 Task: Find connections with filter location Szekszárd with filter topic #mindset with filter profile language German with filter current company Mott MacDonald with filter school Lala Lajpatrai Institute Of Management with filter industry Museums with filter service category WordPress Design with filter keywords title Well Driller
Action: Mouse moved to (512, 85)
Screenshot: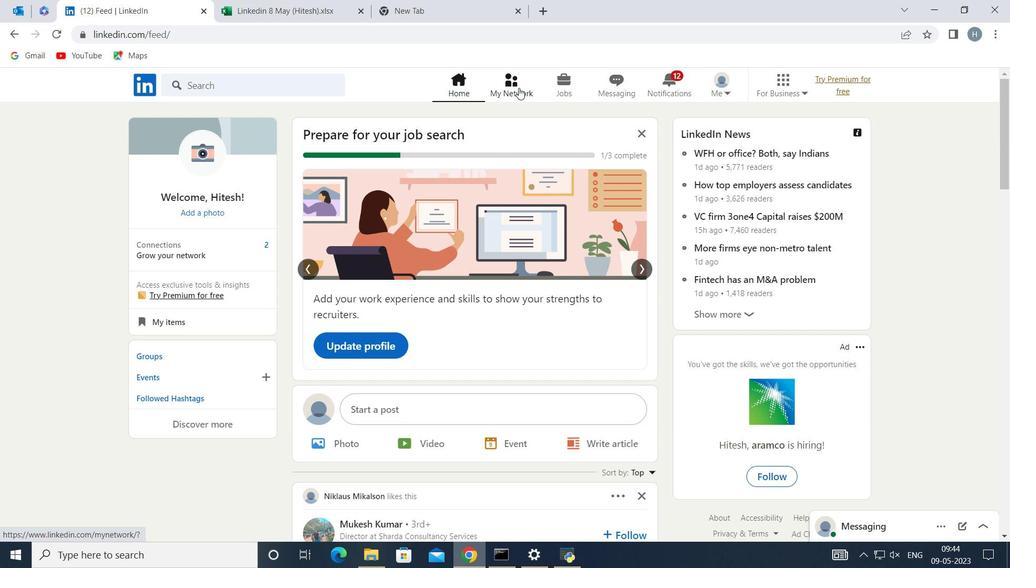
Action: Mouse pressed left at (512, 85)
Screenshot: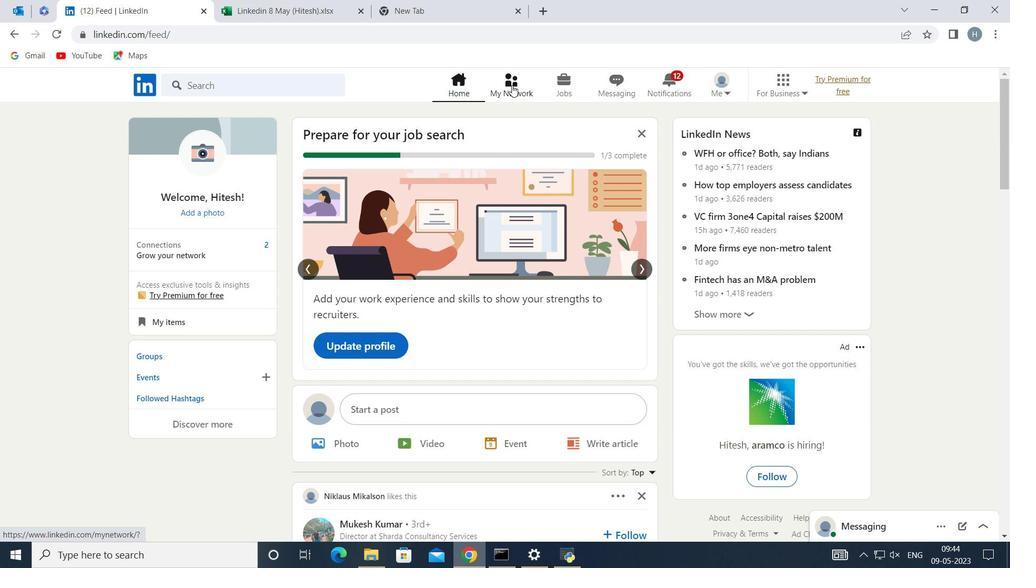 
Action: Mouse moved to (284, 156)
Screenshot: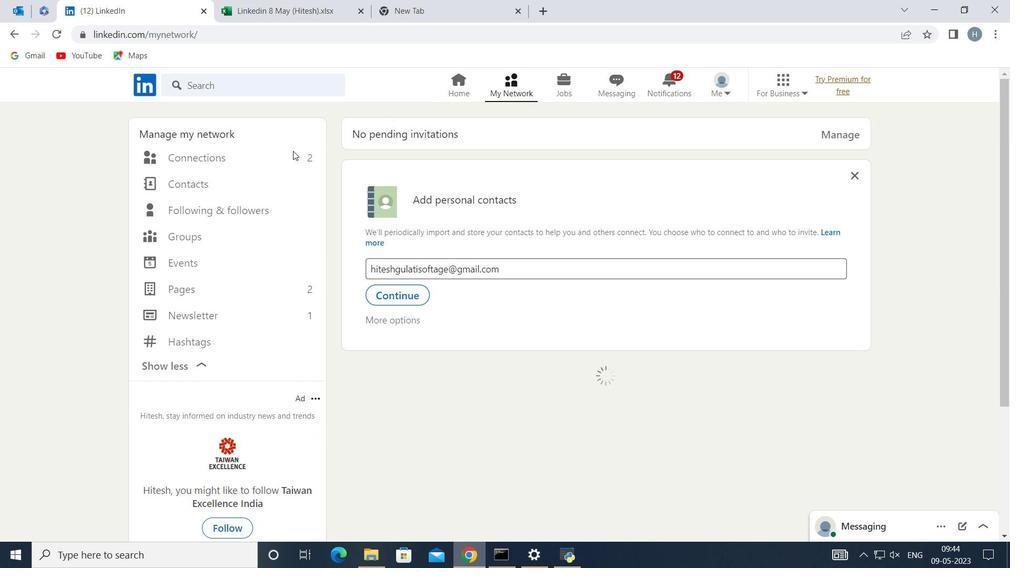 
Action: Mouse pressed left at (284, 156)
Screenshot: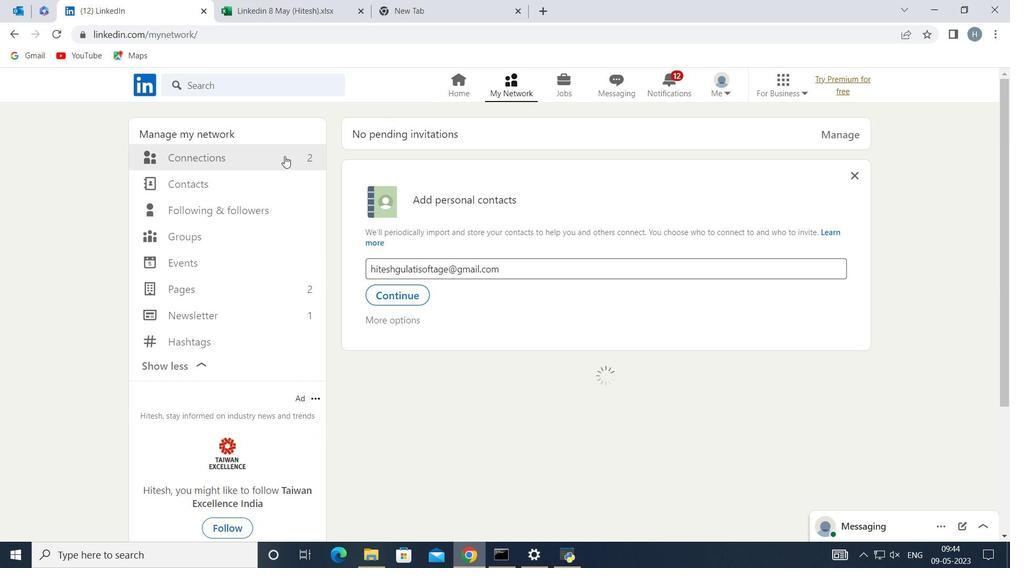 
Action: Mouse moved to (593, 156)
Screenshot: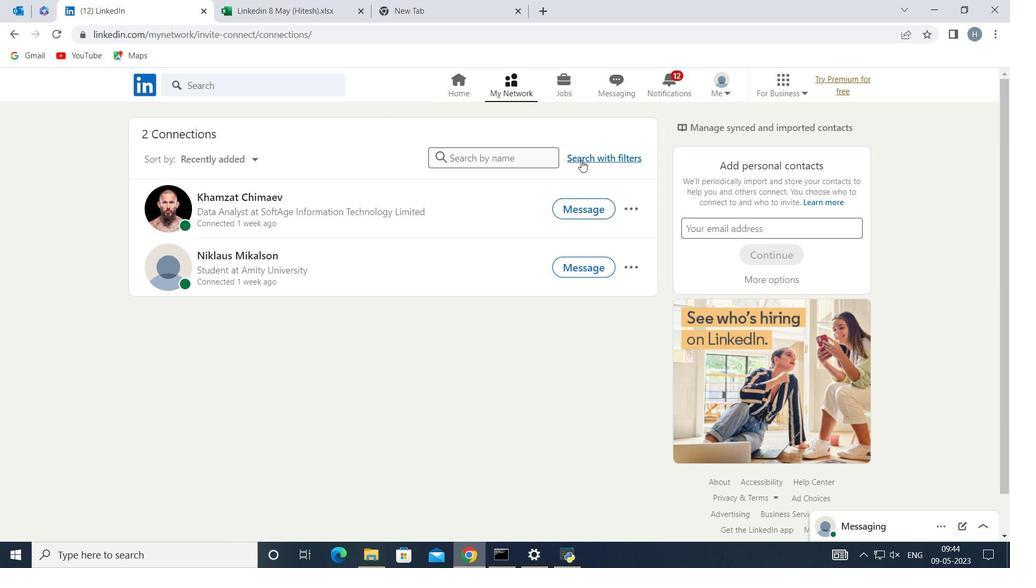 
Action: Mouse pressed left at (593, 156)
Screenshot: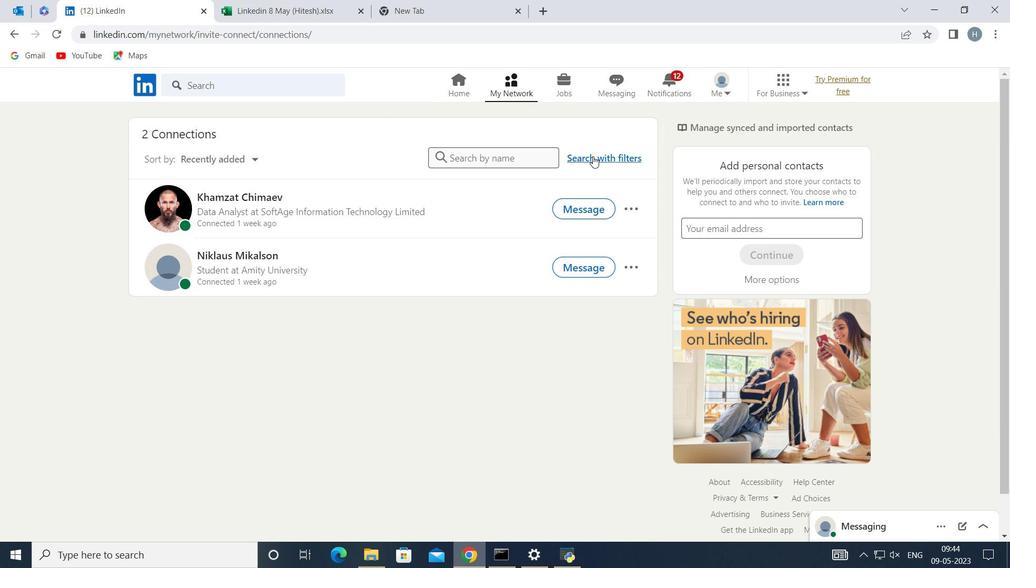 
Action: Mouse moved to (543, 123)
Screenshot: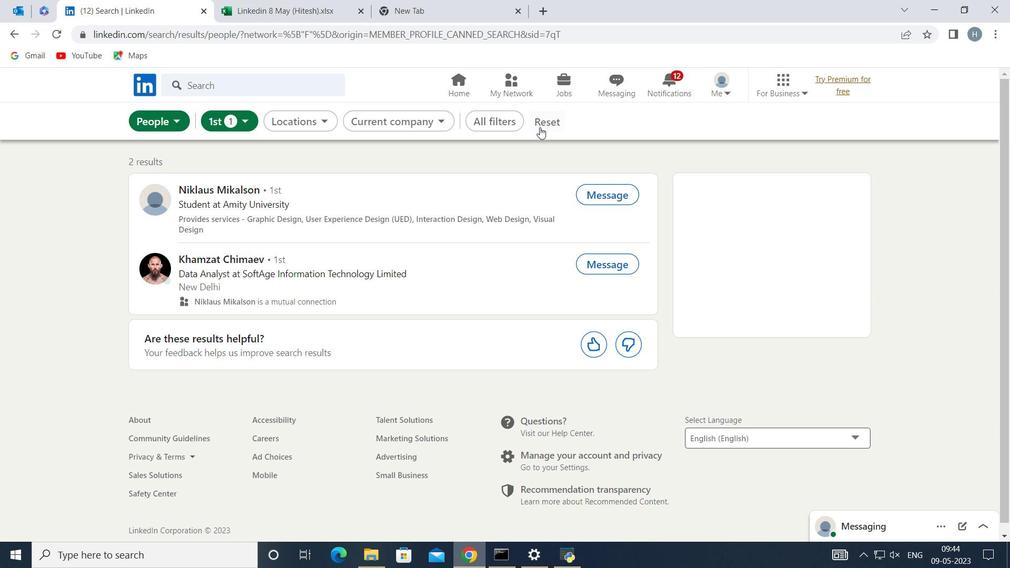 
Action: Mouse pressed left at (543, 123)
Screenshot: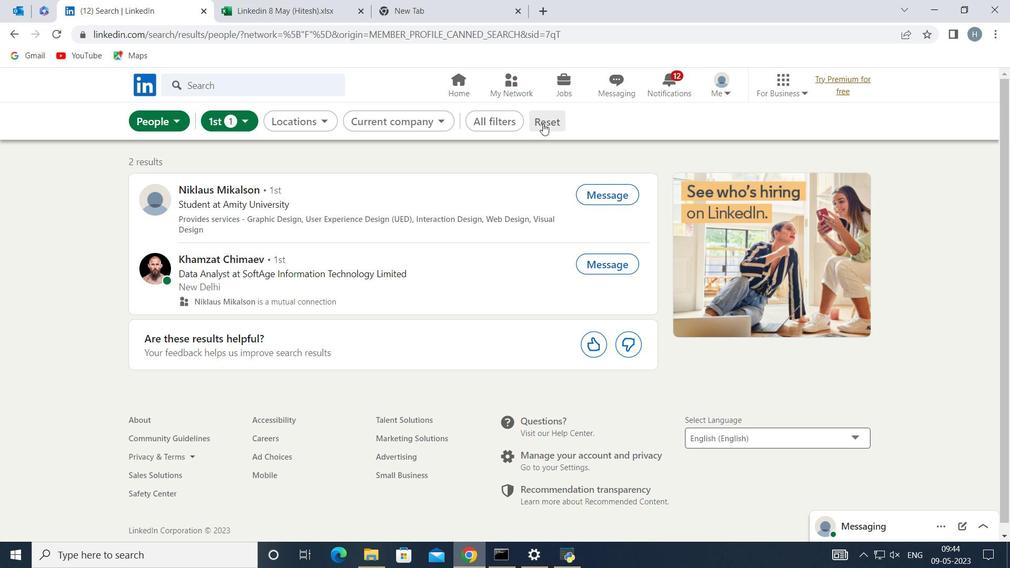 
Action: Mouse moved to (536, 122)
Screenshot: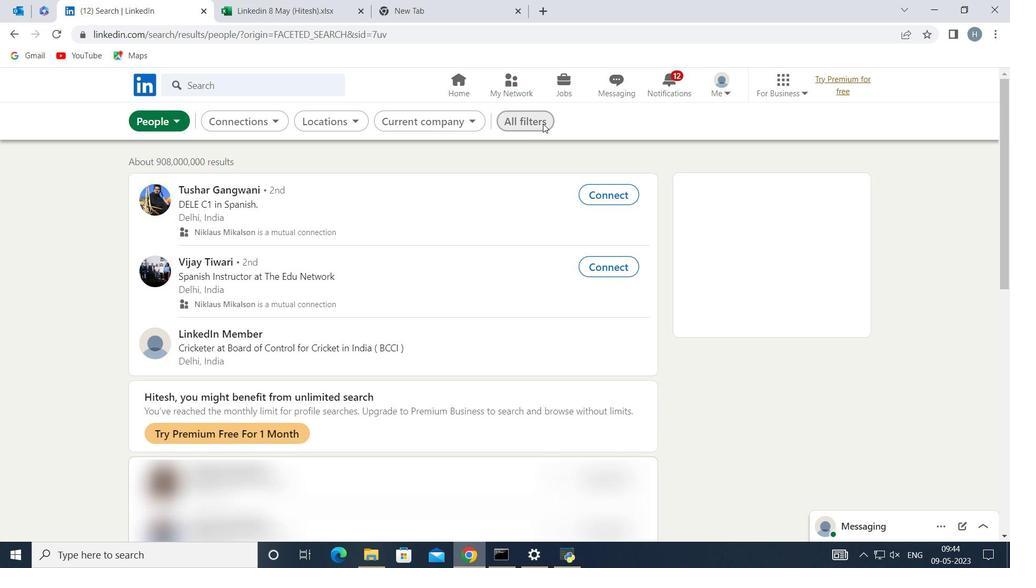 
Action: Mouse pressed left at (536, 122)
Screenshot: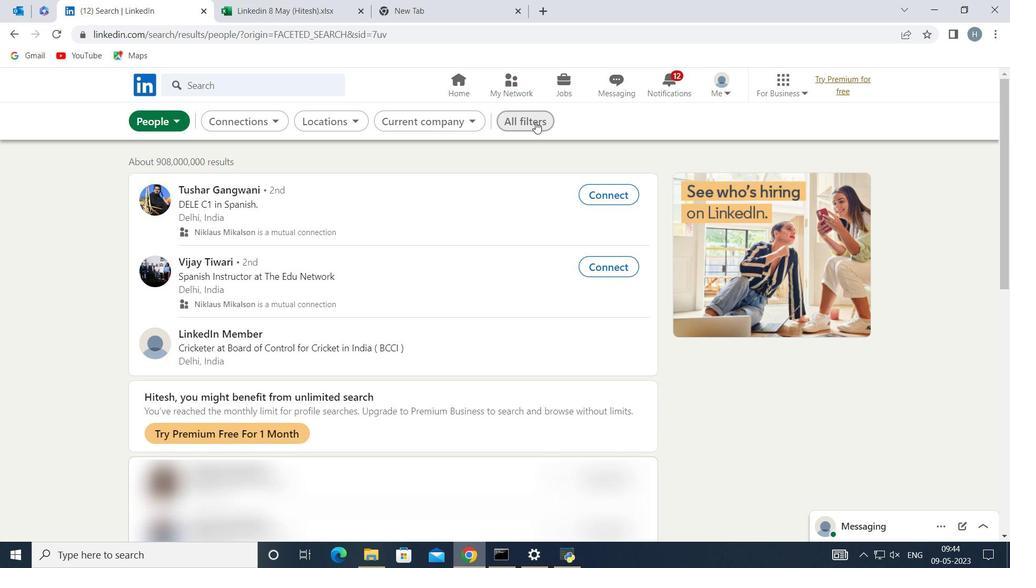 
Action: Mouse moved to (797, 237)
Screenshot: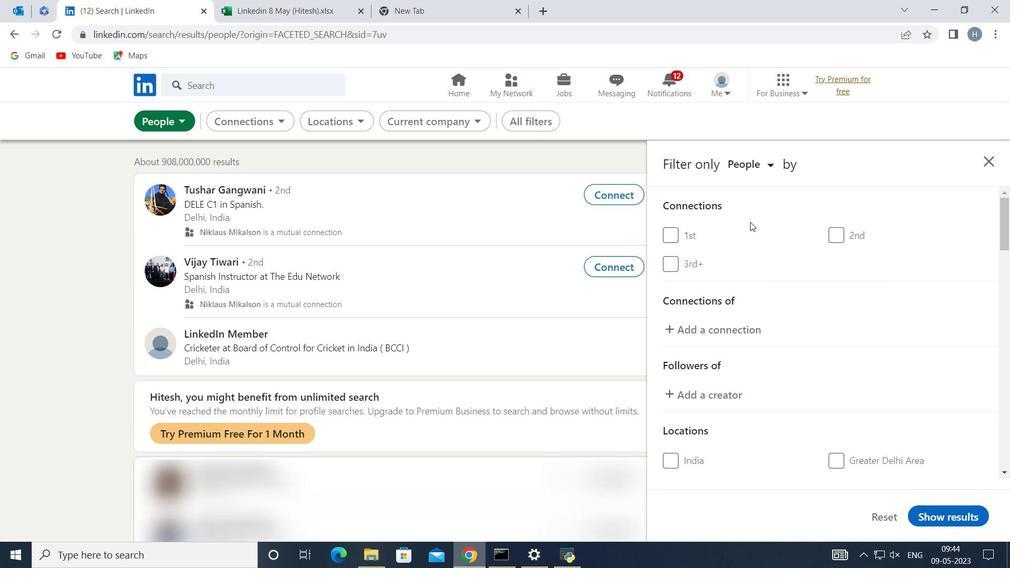 
Action: Mouse scrolled (797, 236) with delta (0, 0)
Screenshot: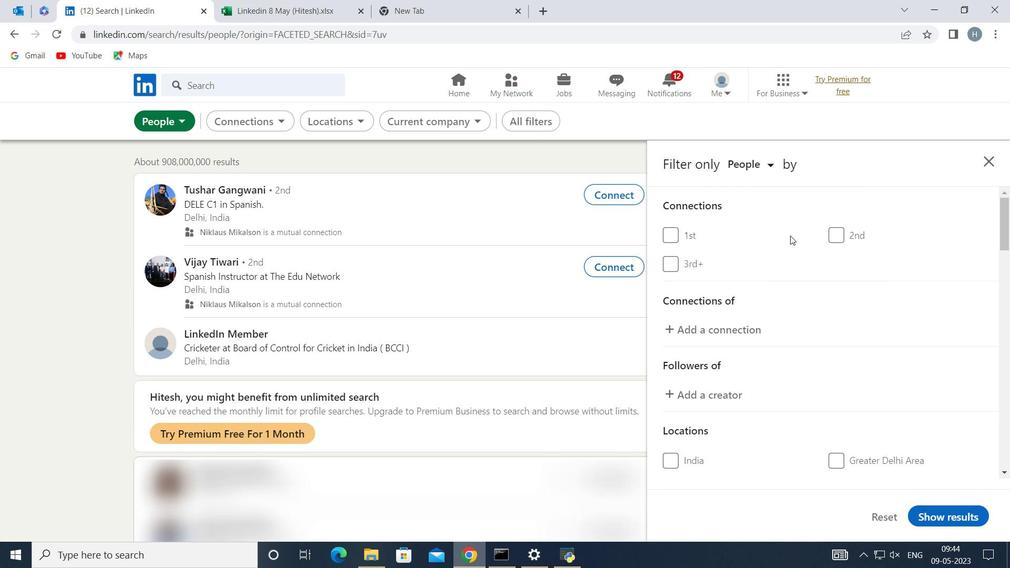 
Action: Mouse scrolled (797, 236) with delta (0, 0)
Screenshot: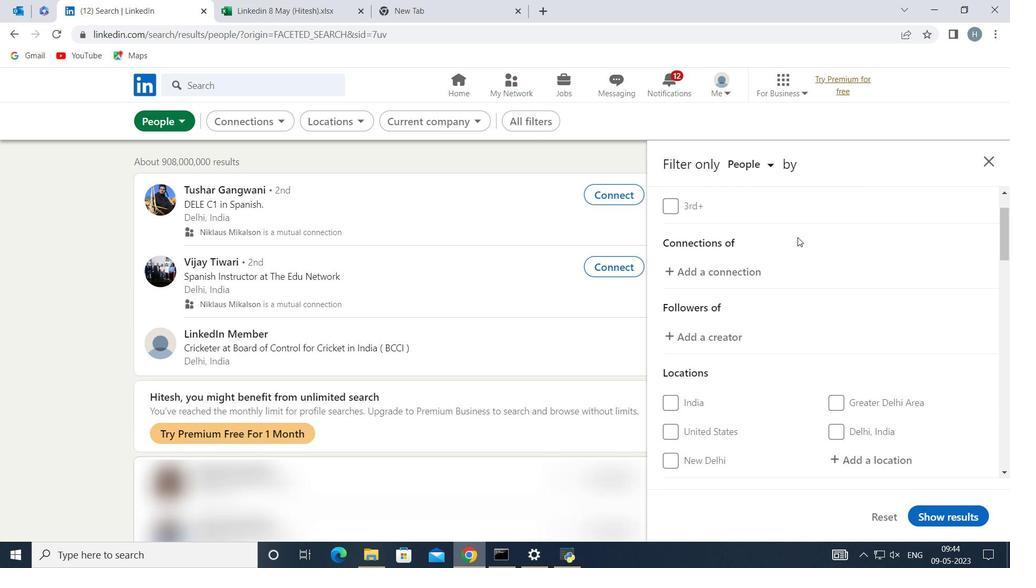 
Action: Mouse scrolled (797, 236) with delta (0, 0)
Screenshot: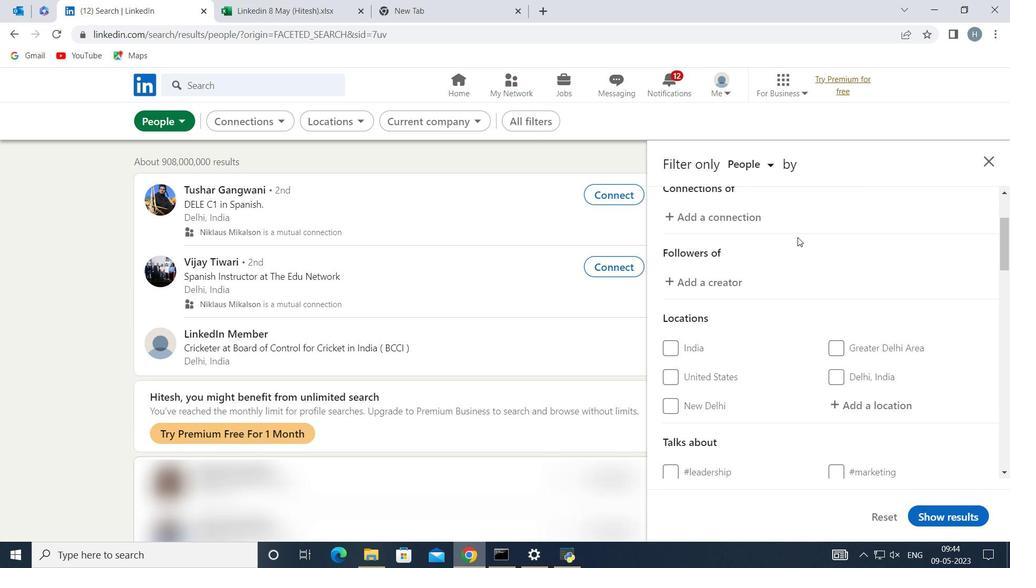
Action: Mouse moved to (855, 311)
Screenshot: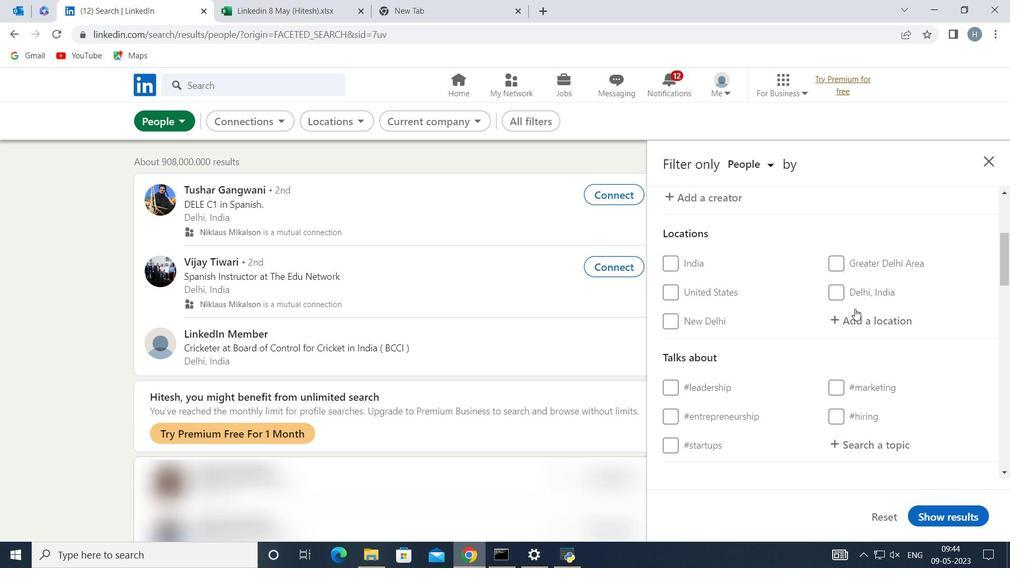 
Action: Mouse pressed left at (855, 311)
Screenshot: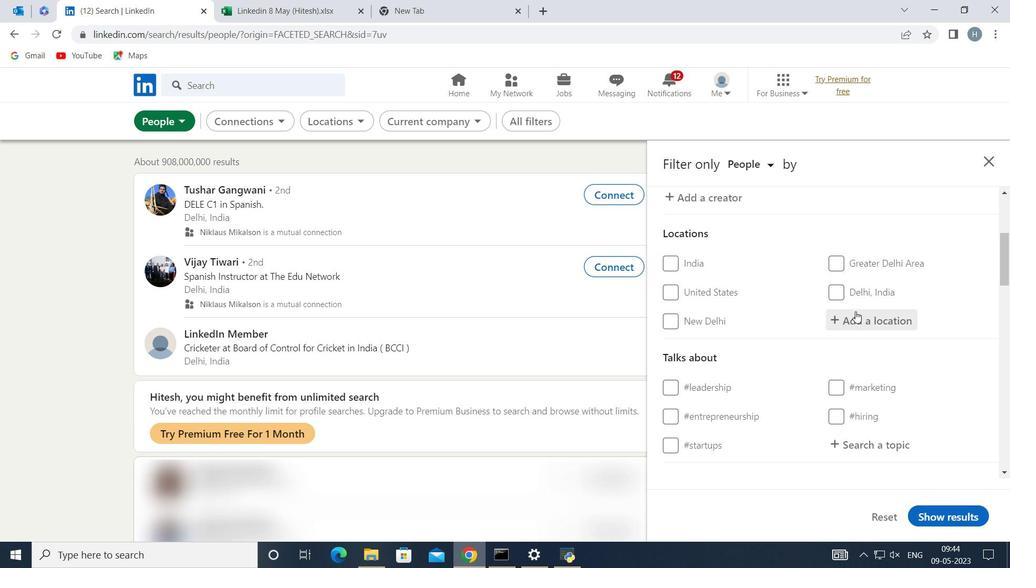 
Action: Key pressed <Key.shift>Szeksza
Screenshot: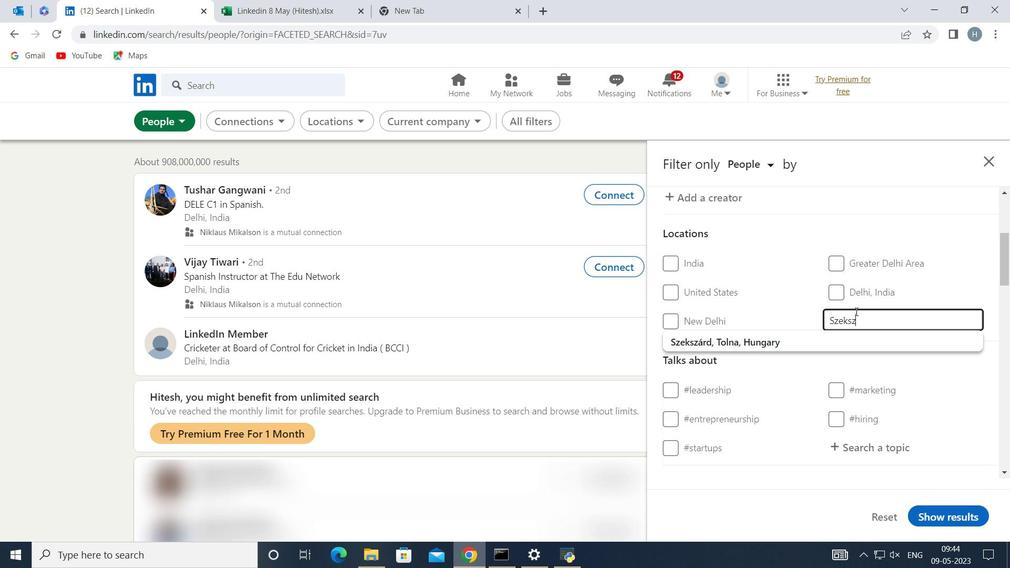 
Action: Mouse moved to (856, 312)
Screenshot: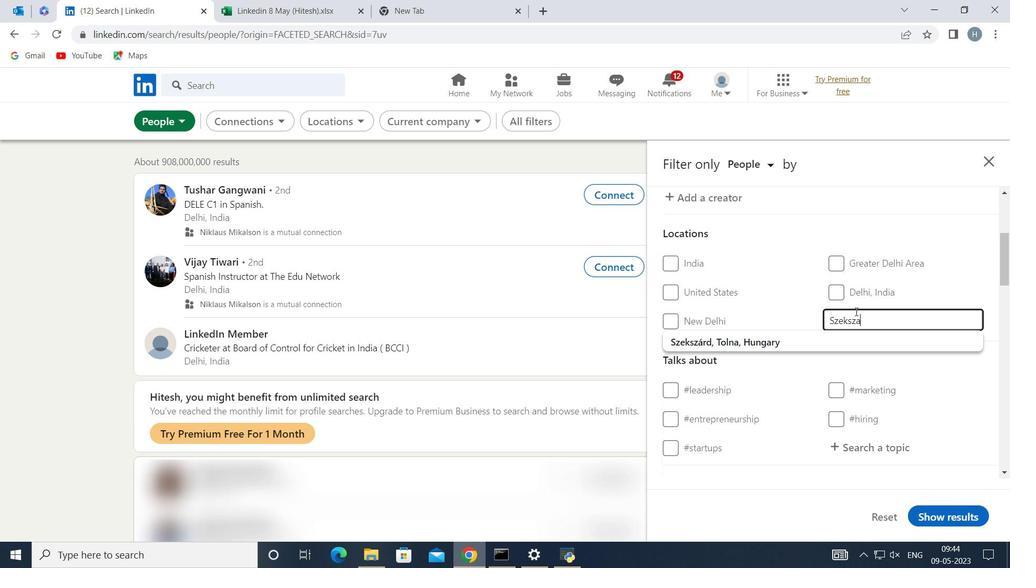 
Action: Key pressed rd
Screenshot: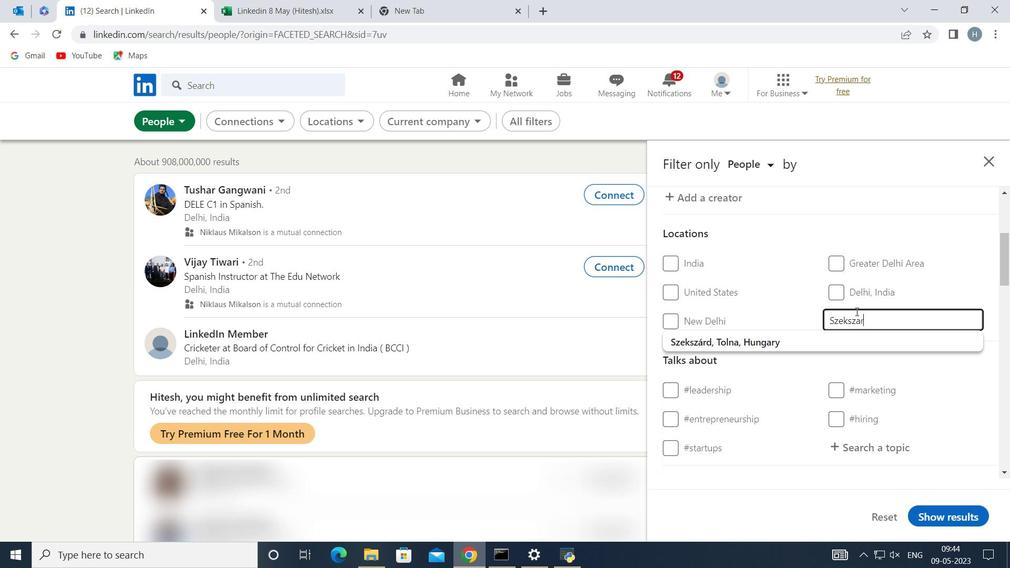 
Action: Mouse moved to (834, 338)
Screenshot: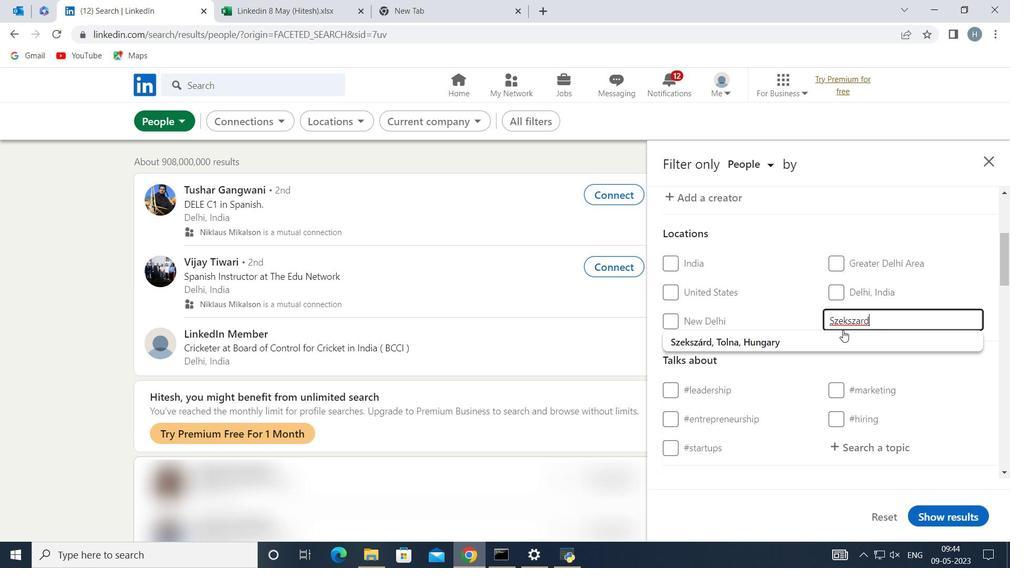 
Action: Mouse pressed left at (834, 338)
Screenshot: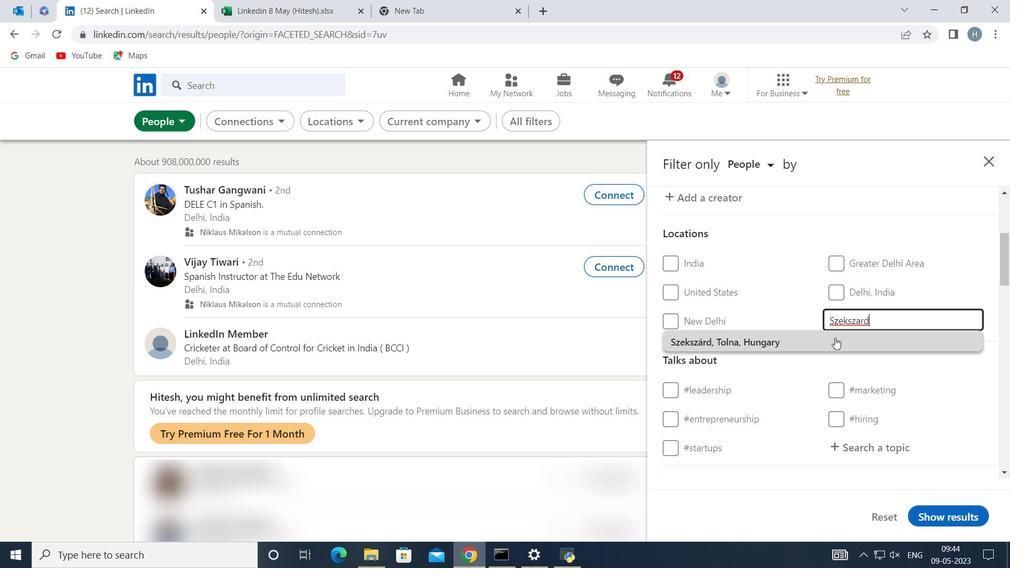 
Action: Mouse moved to (825, 329)
Screenshot: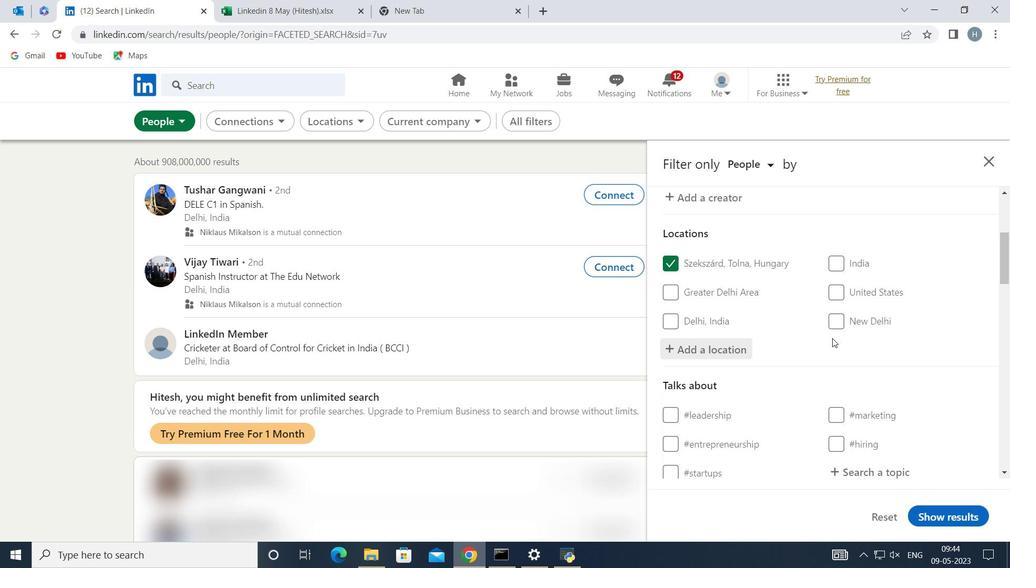 
Action: Mouse scrolled (825, 328) with delta (0, 0)
Screenshot: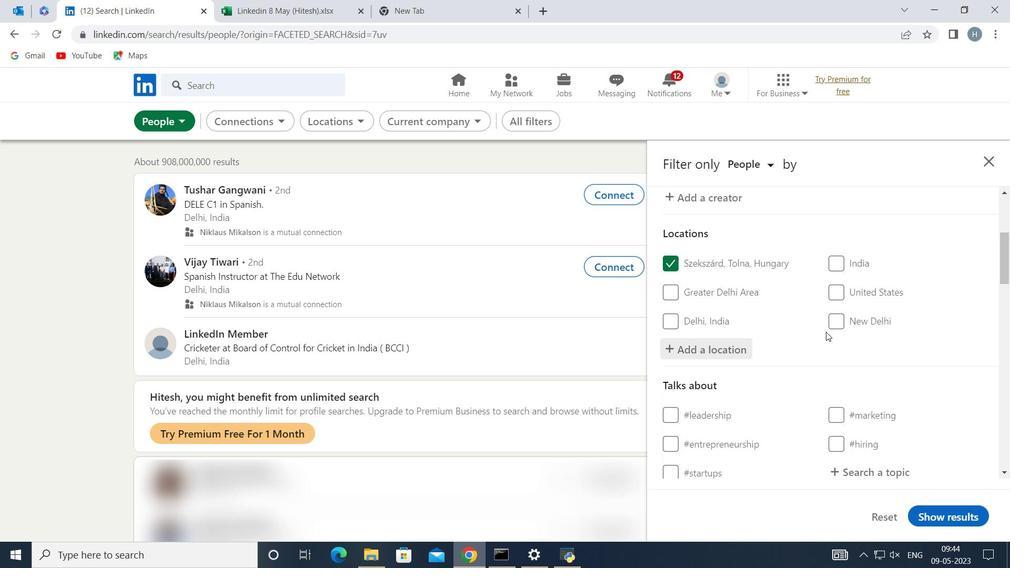 
Action: Mouse moved to (826, 326)
Screenshot: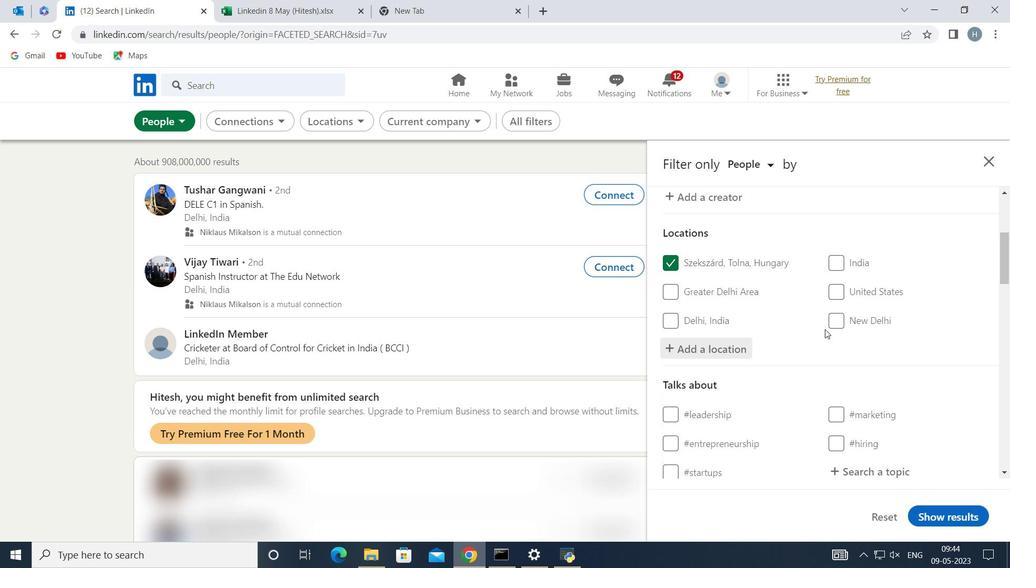 
Action: Mouse scrolled (826, 325) with delta (0, 0)
Screenshot: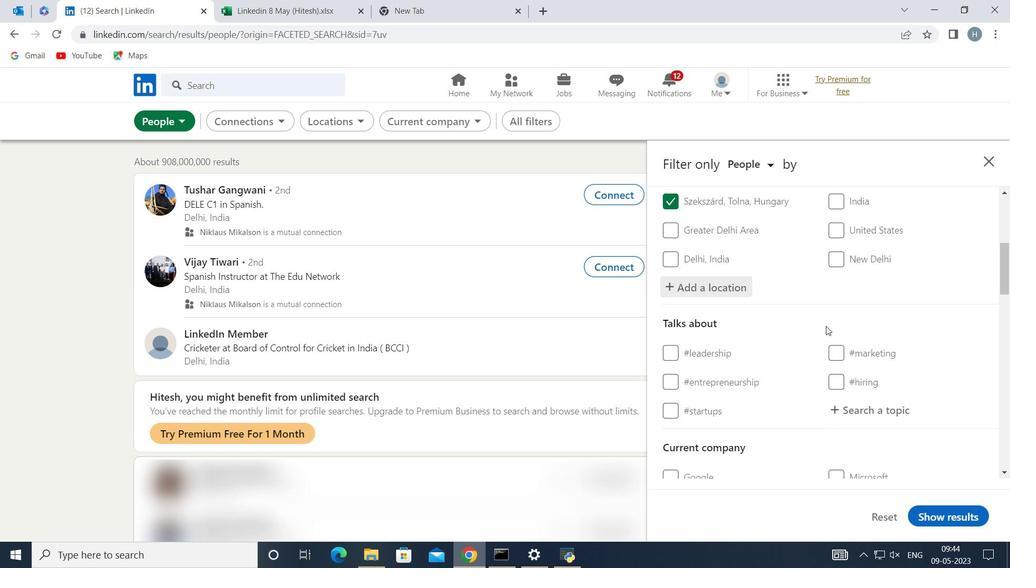 
Action: Mouse moved to (867, 338)
Screenshot: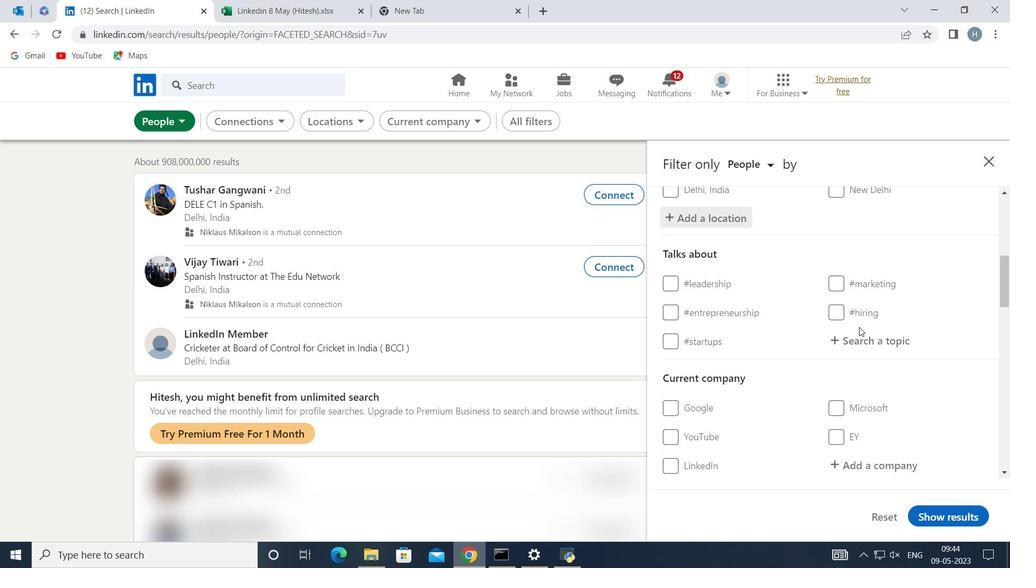 
Action: Mouse pressed left at (867, 338)
Screenshot: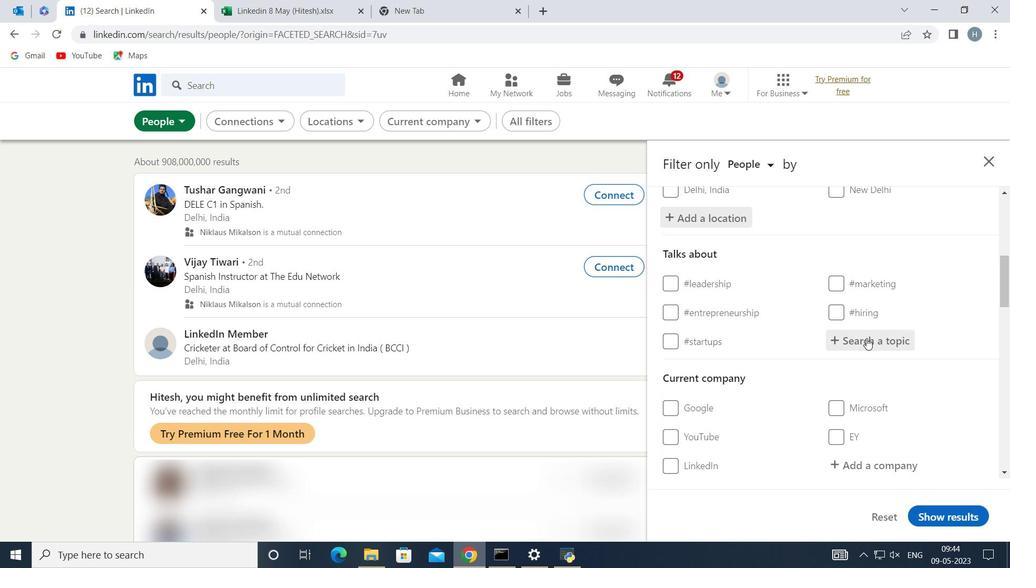
Action: Key pressed <Key.shift>minde<Key.backspace>set
Screenshot: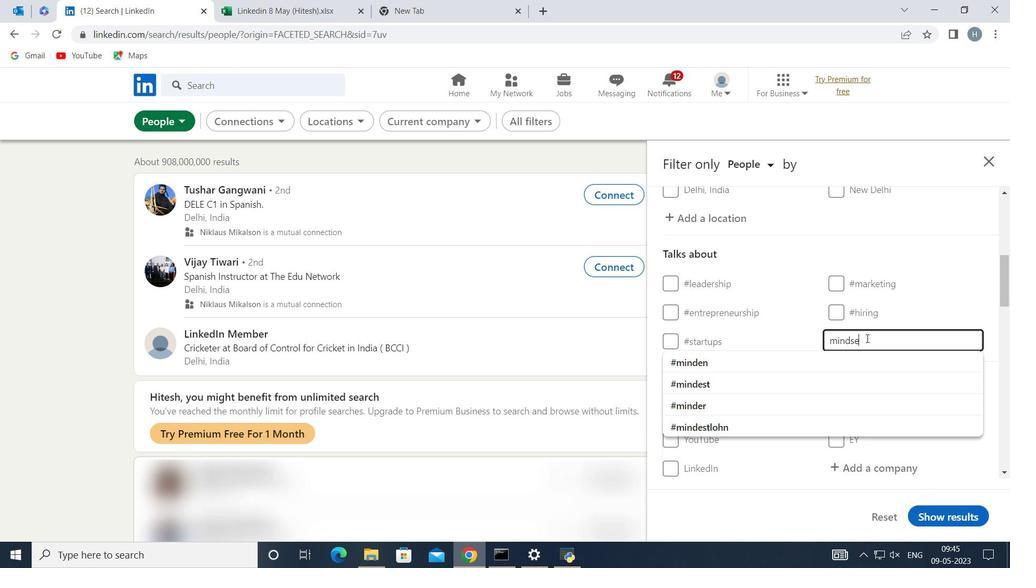 
Action: Mouse moved to (782, 360)
Screenshot: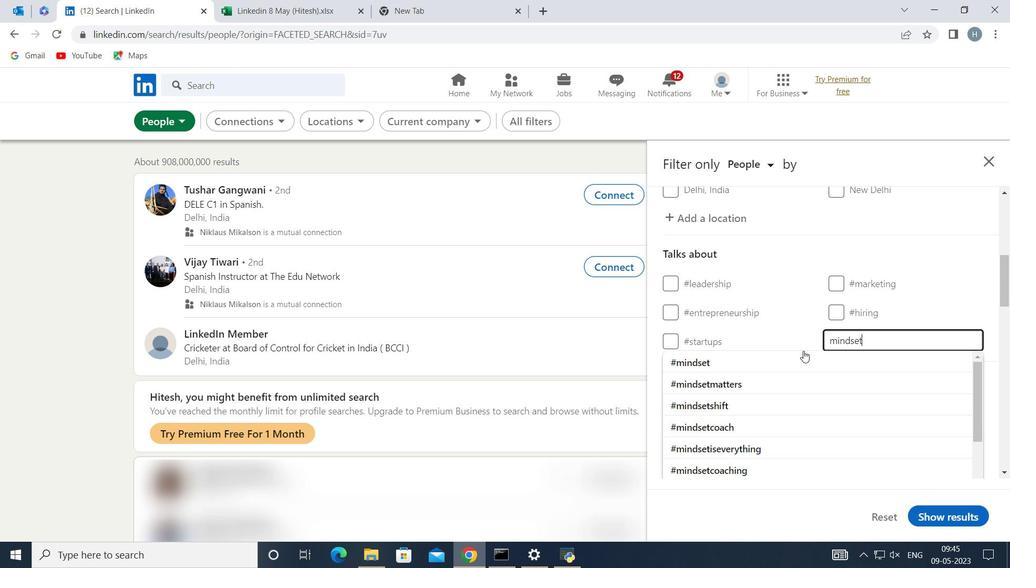 
Action: Mouse pressed left at (782, 360)
Screenshot: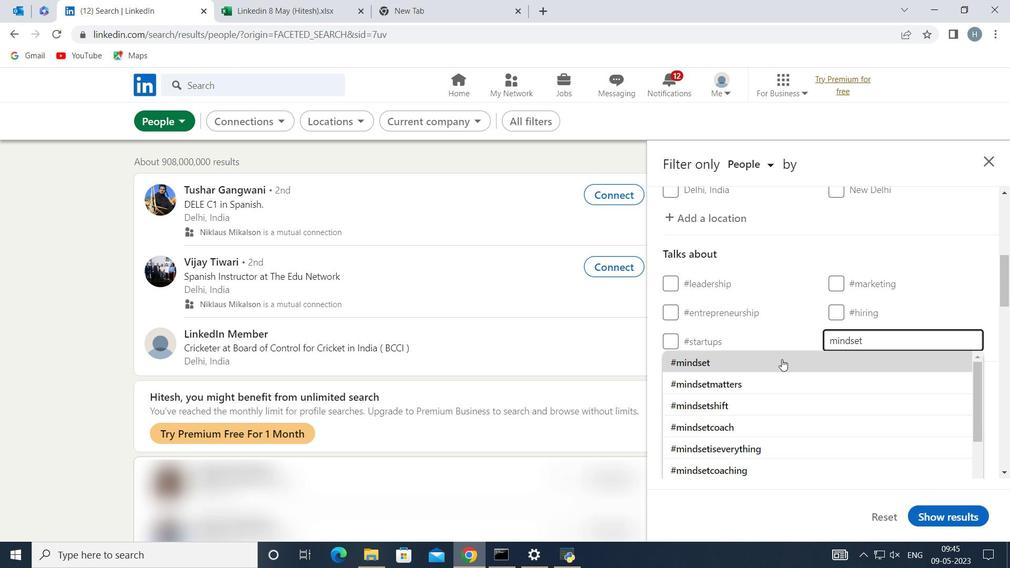 
Action: Mouse moved to (782, 346)
Screenshot: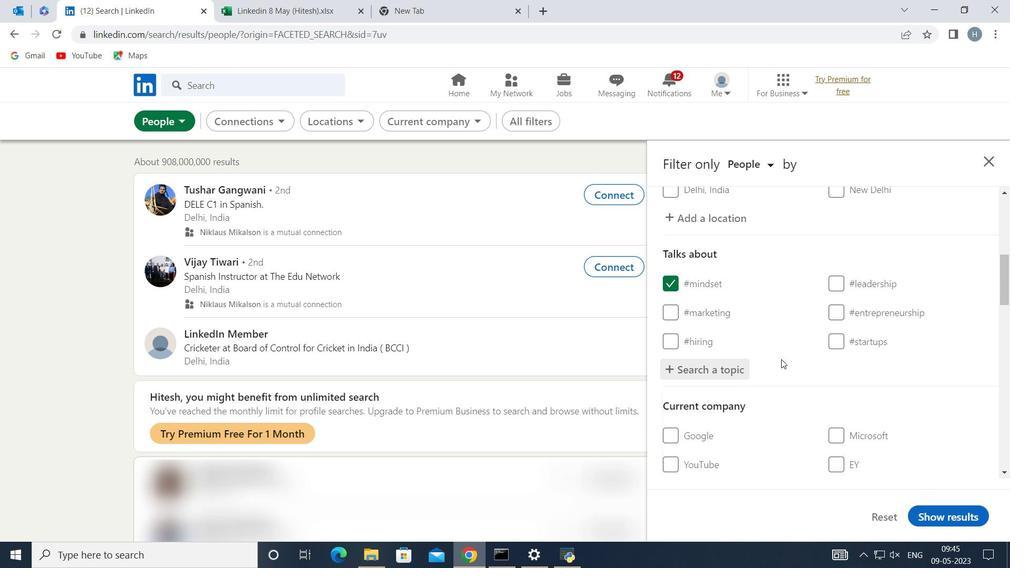 
Action: Mouse scrolled (782, 346) with delta (0, 0)
Screenshot: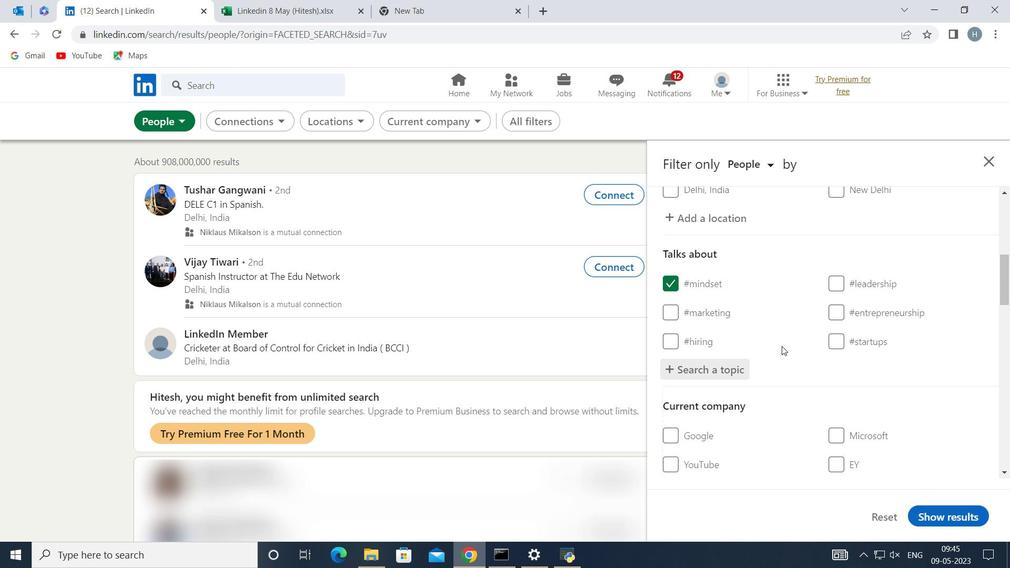
Action: Mouse scrolled (782, 346) with delta (0, 0)
Screenshot: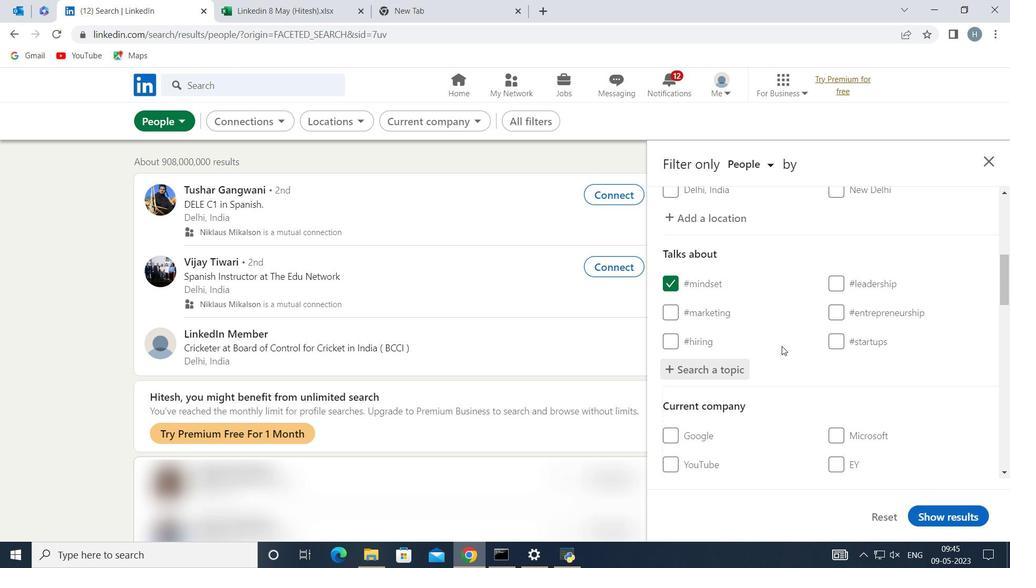 
Action: Mouse moved to (785, 342)
Screenshot: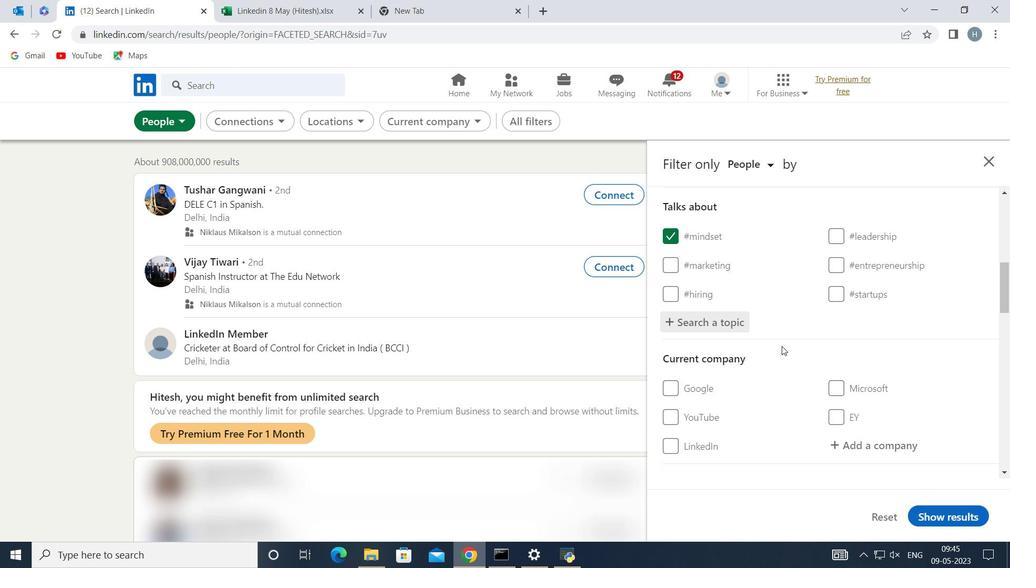 
Action: Mouse scrolled (785, 341) with delta (0, 0)
Screenshot: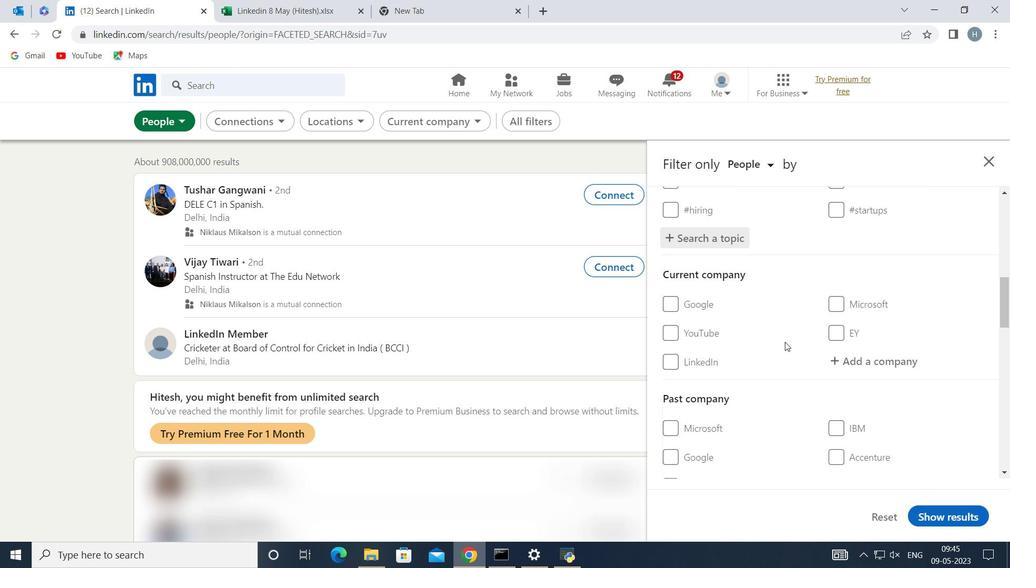 
Action: Mouse moved to (791, 338)
Screenshot: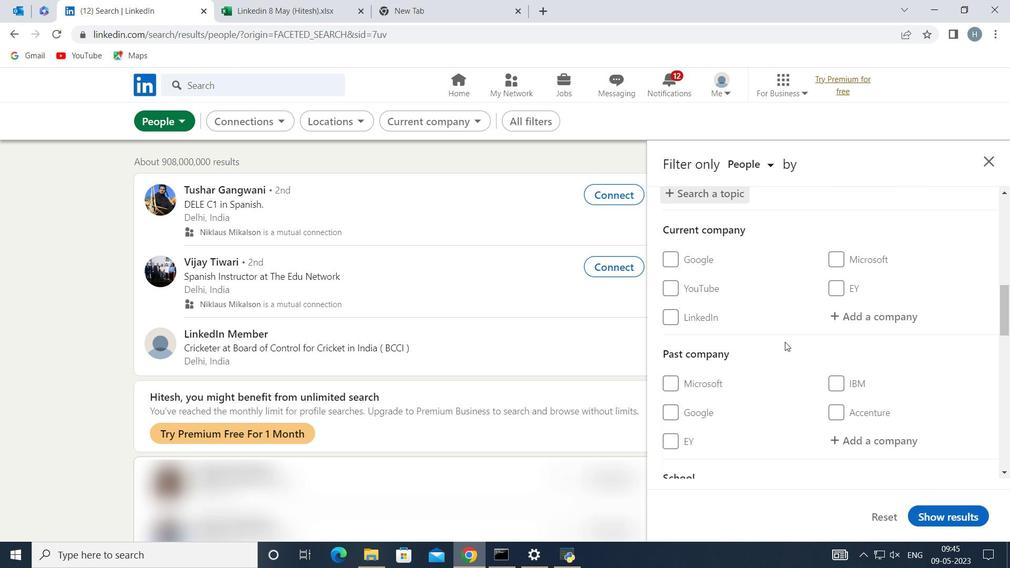 
Action: Mouse scrolled (791, 337) with delta (0, 0)
Screenshot: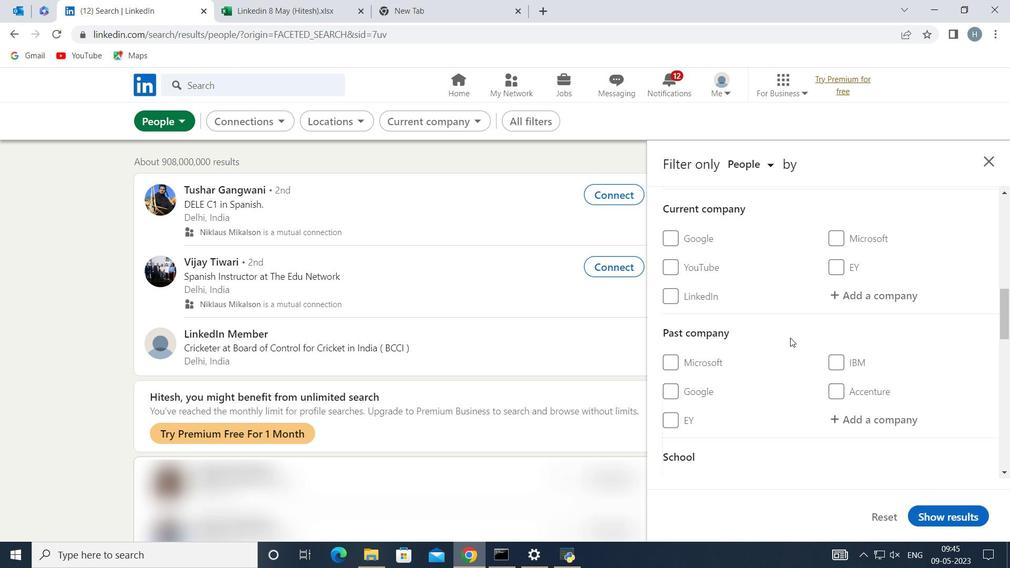 
Action: Mouse scrolled (791, 337) with delta (0, 0)
Screenshot: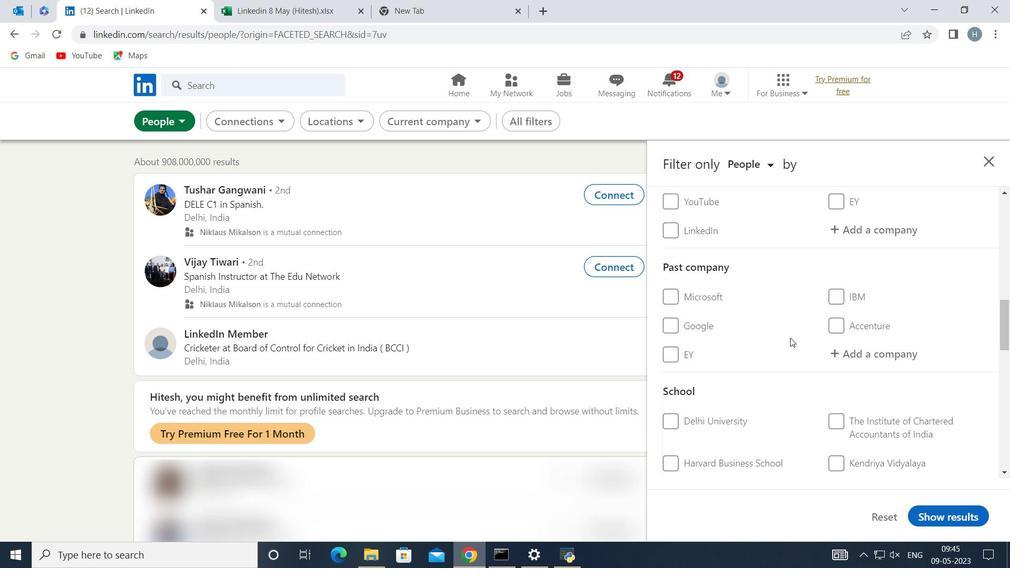 
Action: Mouse scrolled (791, 337) with delta (0, 0)
Screenshot: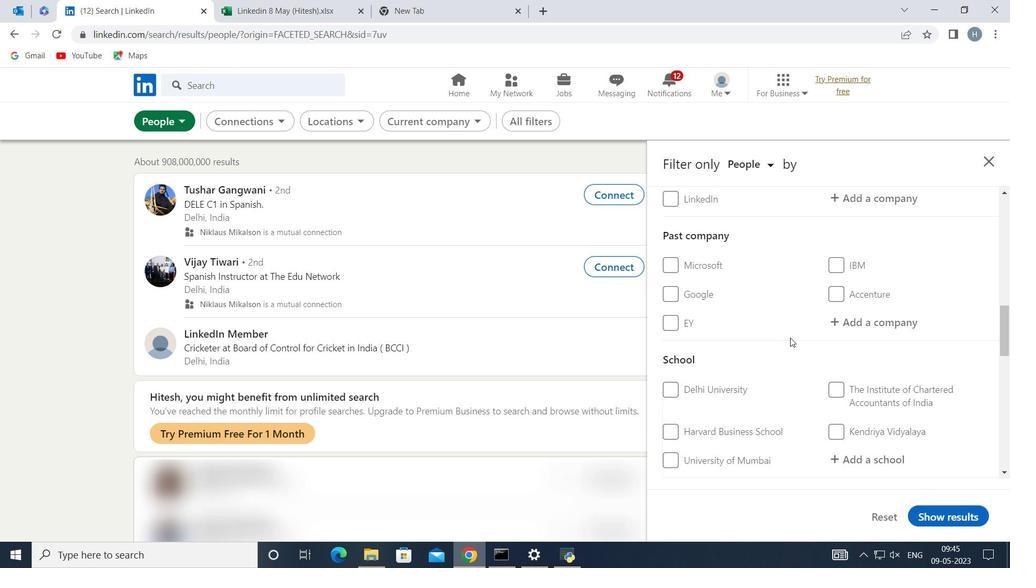 
Action: Mouse scrolled (791, 337) with delta (0, 0)
Screenshot: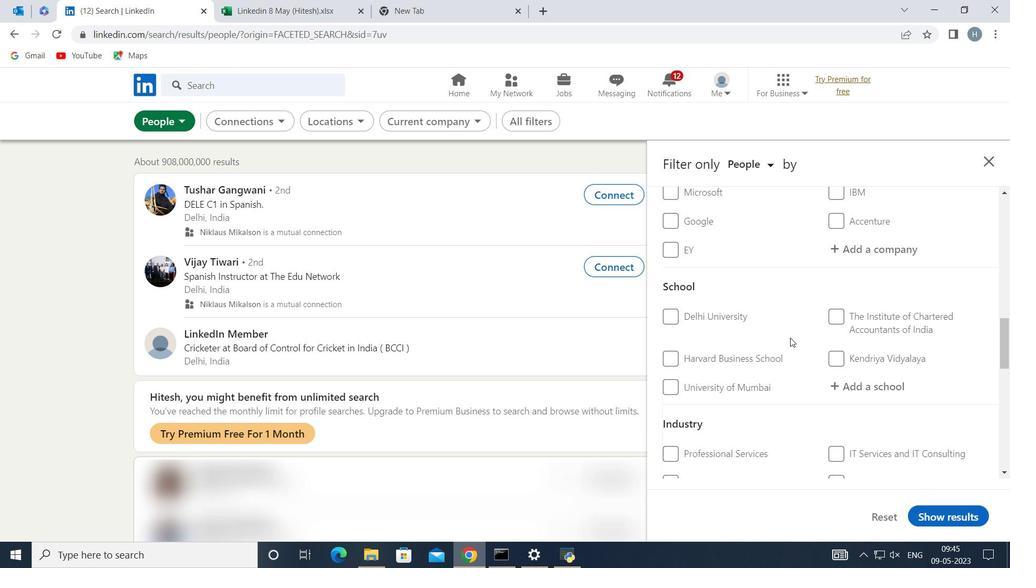 
Action: Mouse scrolled (791, 337) with delta (0, 0)
Screenshot: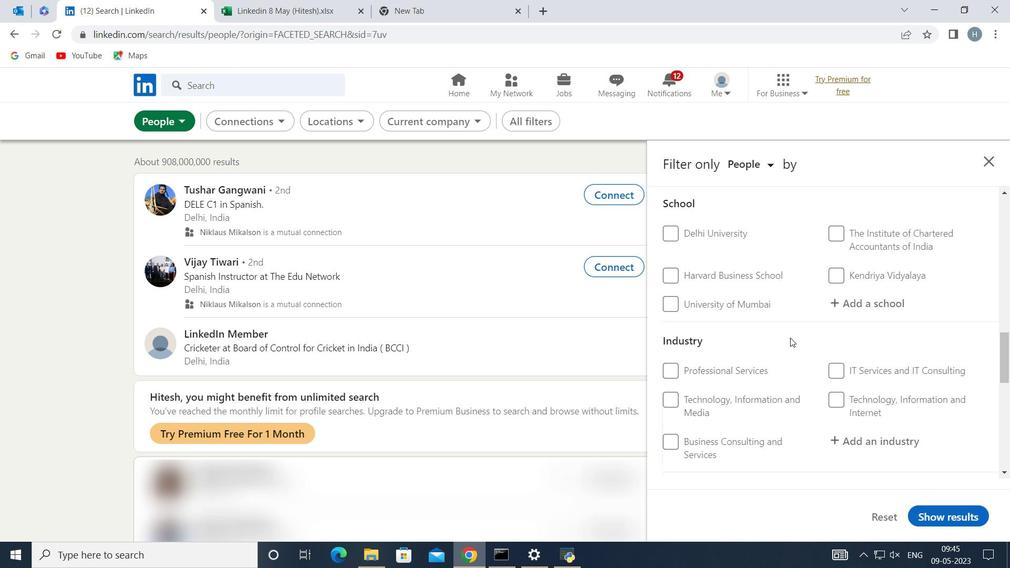 
Action: Mouse scrolled (791, 337) with delta (0, 0)
Screenshot: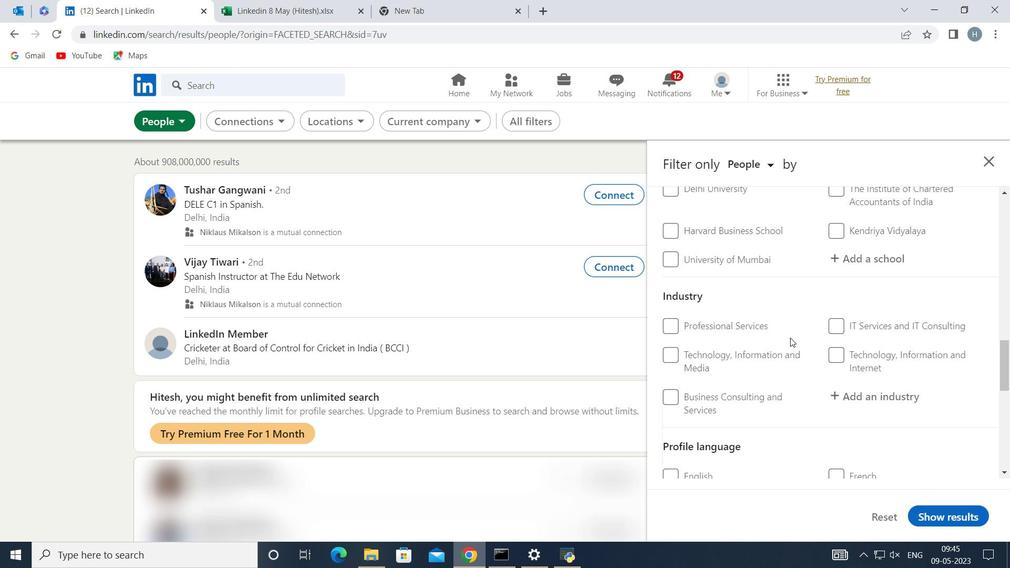
Action: Mouse scrolled (791, 337) with delta (0, 0)
Screenshot: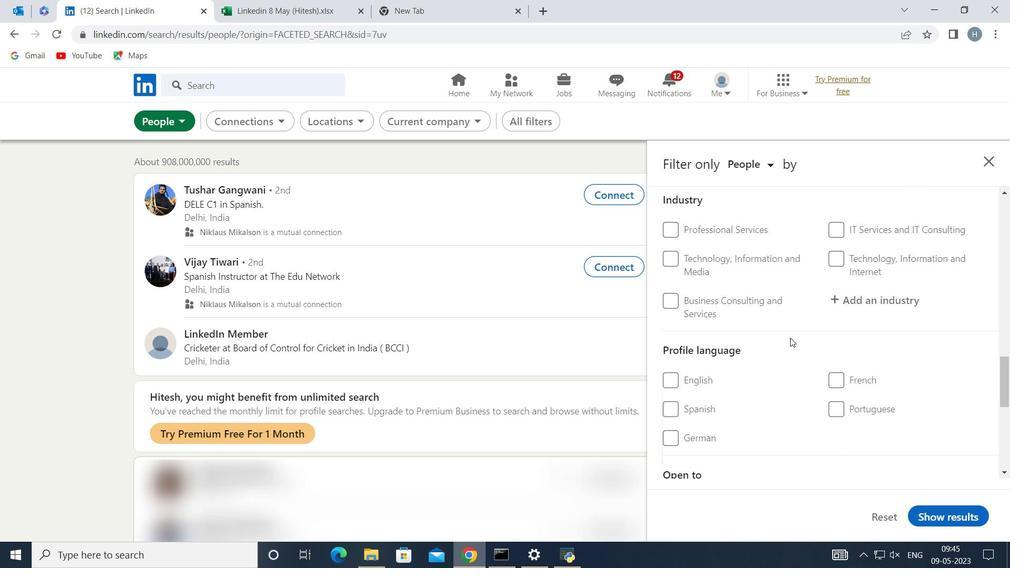 
Action: Mouse moved to (674, 368)
Screenshot: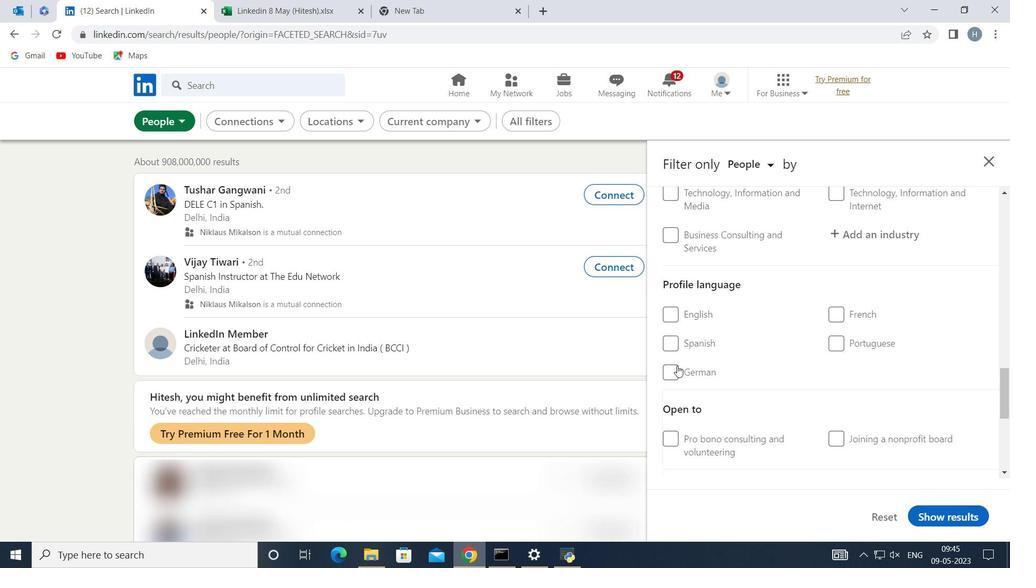 
Action: Mouse pressed left at (674, 368)
Screenshot: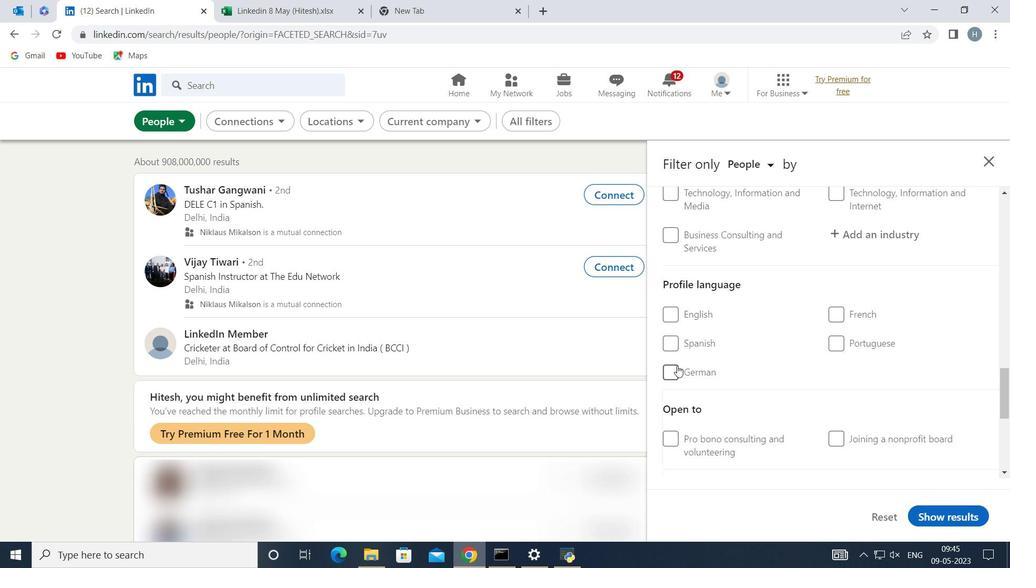 
Action: Mouse moved to (752, 350)
Screenshot: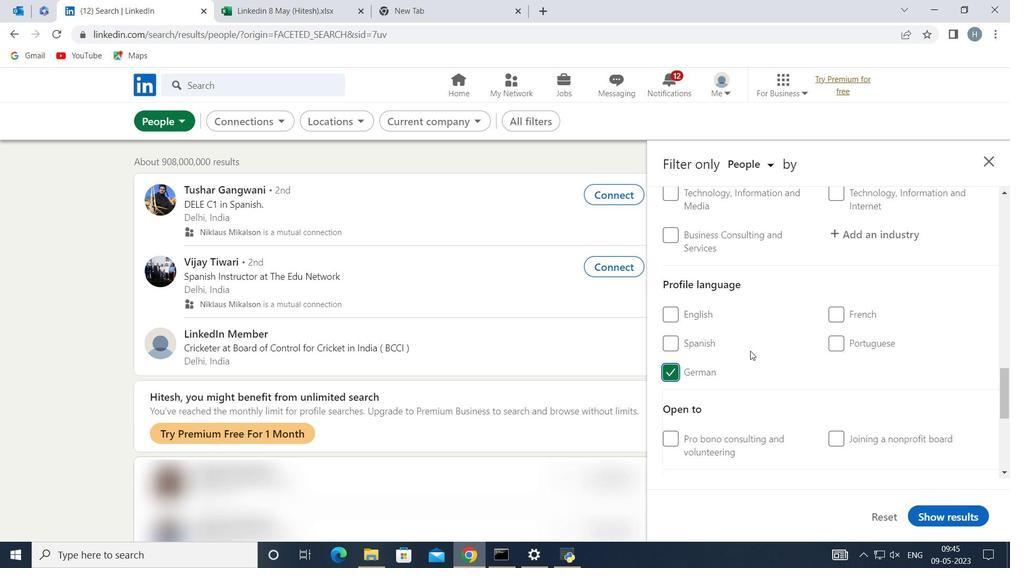 
Action: Mouse scrolled (752, 350) with delta (0, 0)
Screenshot: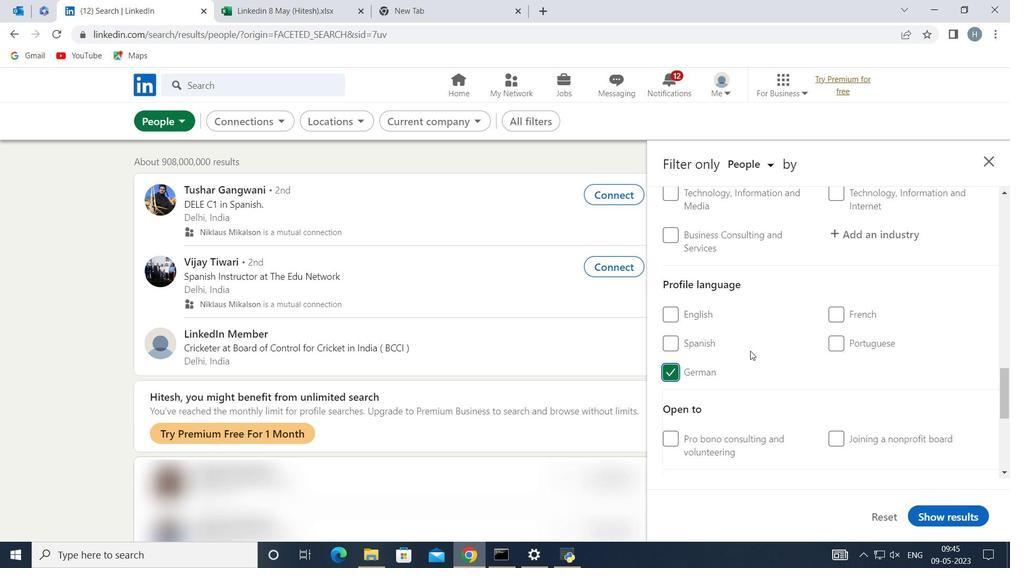 
Action: Mouse moved to (752, 345)
Screenshot: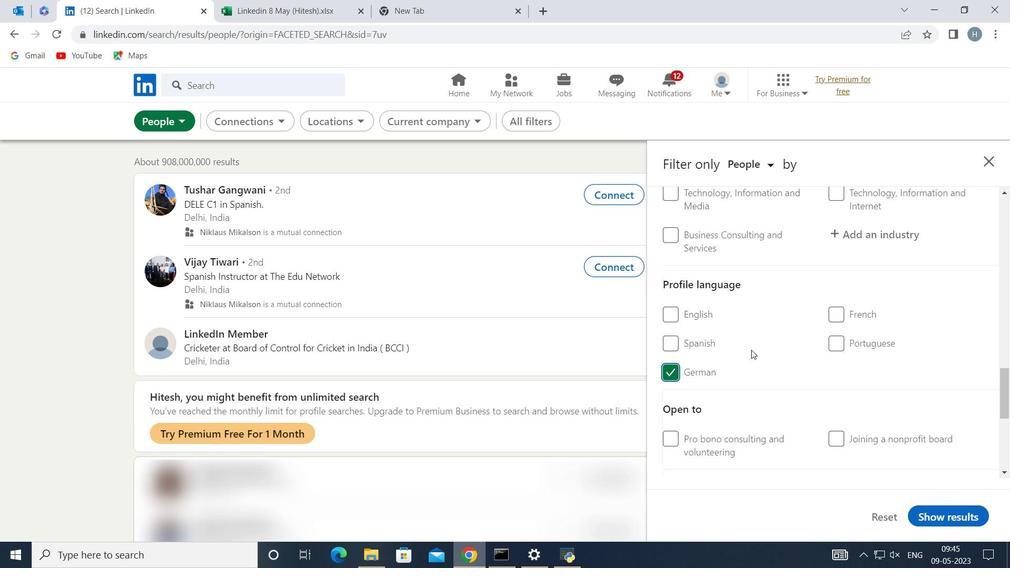 
Action: Mouse scrolled (752, 346) with delta (0, 0)
Screenshot: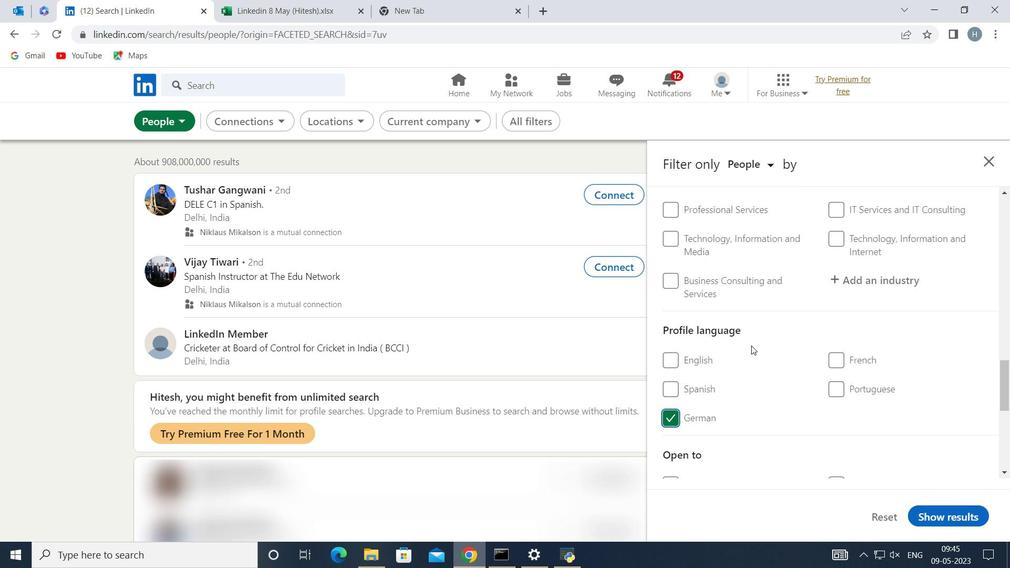 
Action: Mouse scrolled (752, 346) with delta (0, 0)
Screenshot: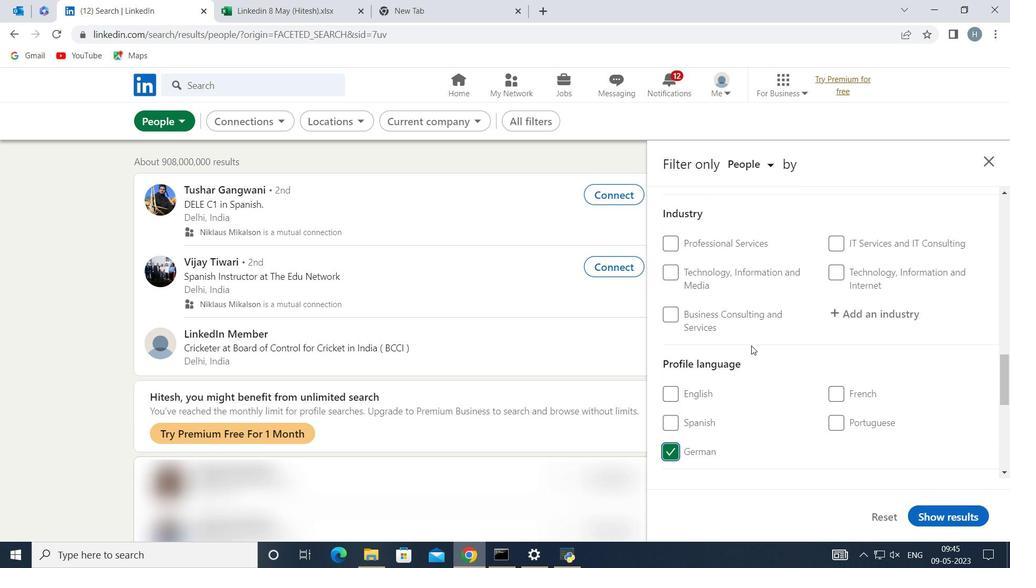 
Action: Mouse scrolled (752, 346) with delta (0, 0)
Screenshot: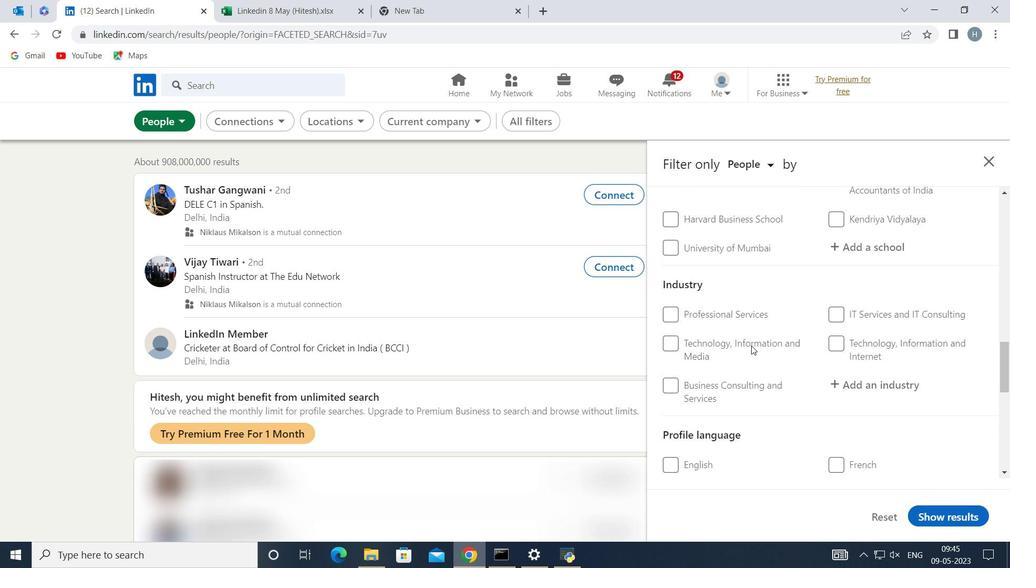 
Action: Mouse scrolled (752, 346) with delta (0, 0)
Screenshot: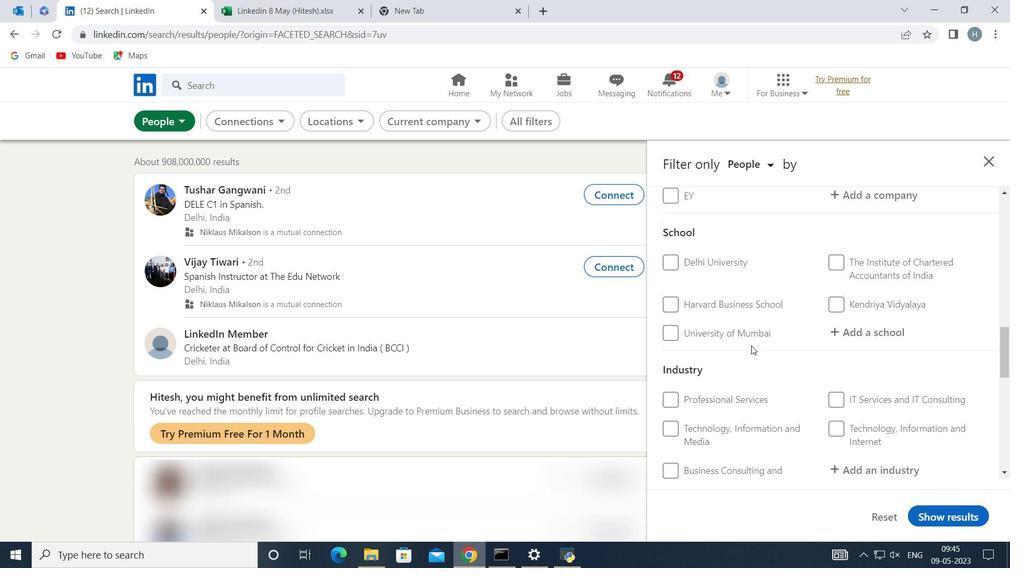 
Action: Mouse scrolled (752, 346) with delta (0, 0)
Screenshot: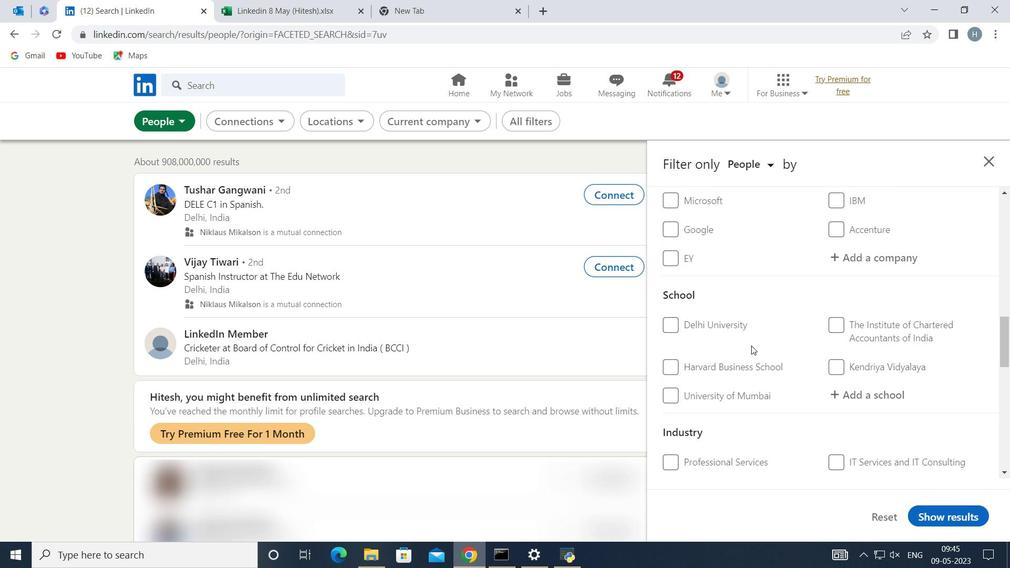 
Action: Mouse scrolled (752, 346) with delta (0, 0)
Screenshot: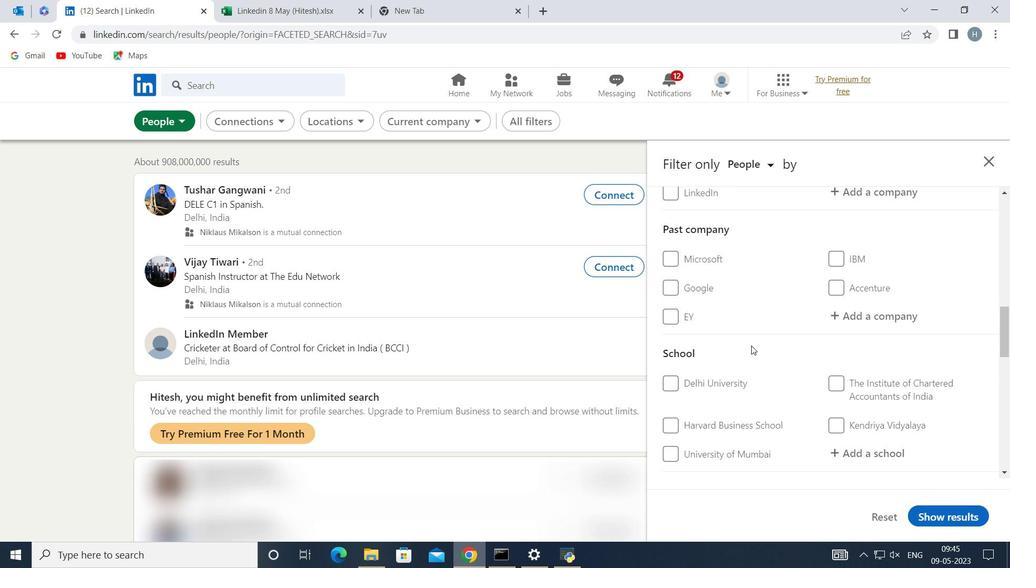 
Action: Mouse scrolled (752, 346) with delta (0, 0)
Screenshot: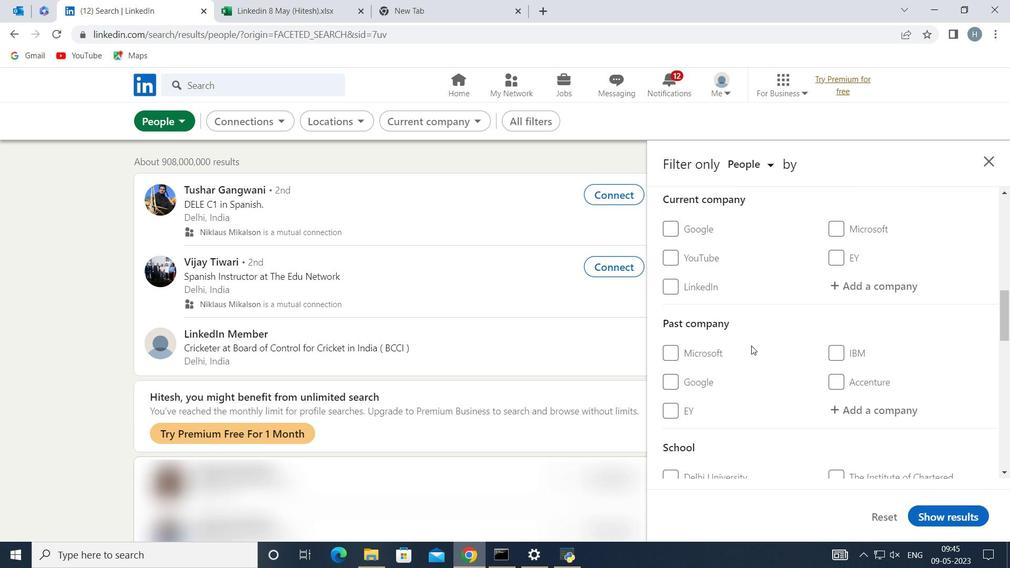 
Action: Mouse moved to (873, 361)
Screenshot: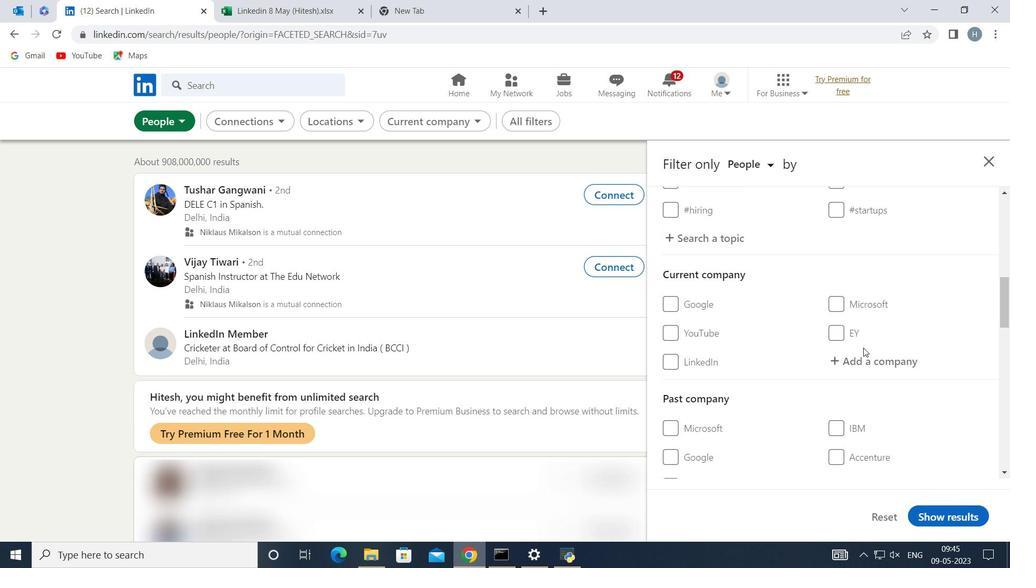 
Action: Mouse pressed left at (873, 361)
Screenshot: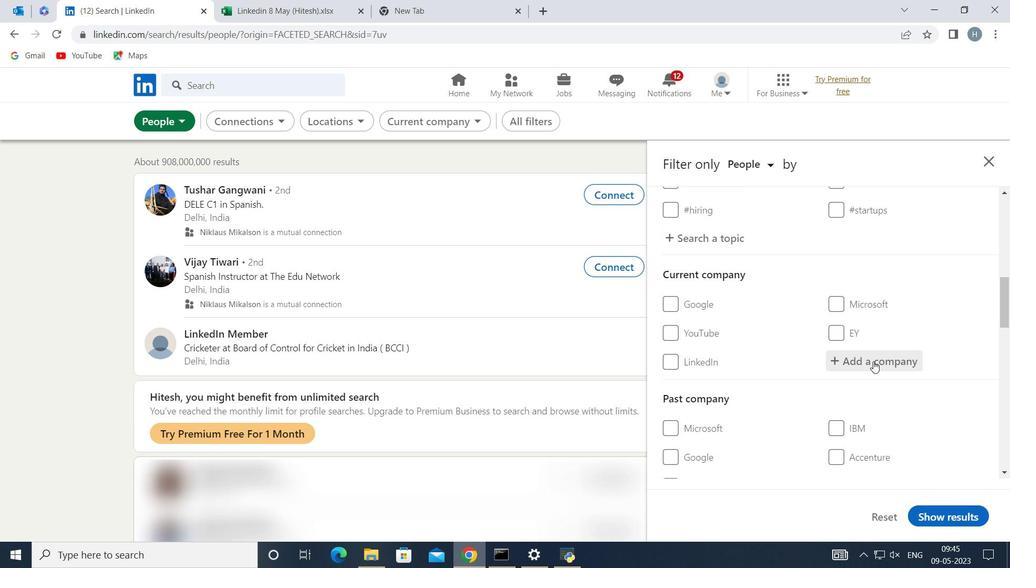
Action: Key pressed <Key.shift>Mott<Key.space><Key.shift>Mac<Key.shift>Donald
Screenshot: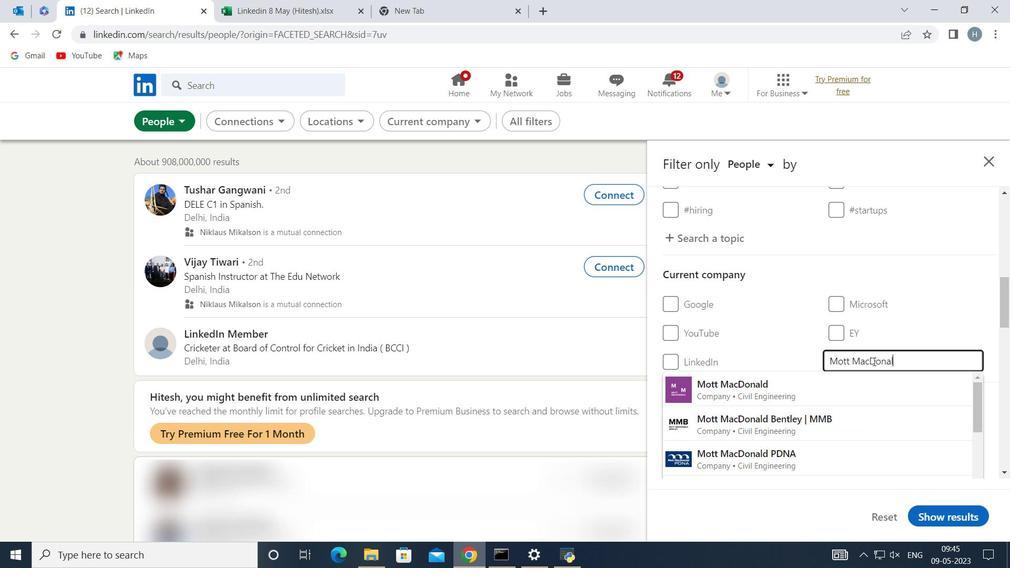 
Action: Mouse moved to (803, 385)
Screenshot: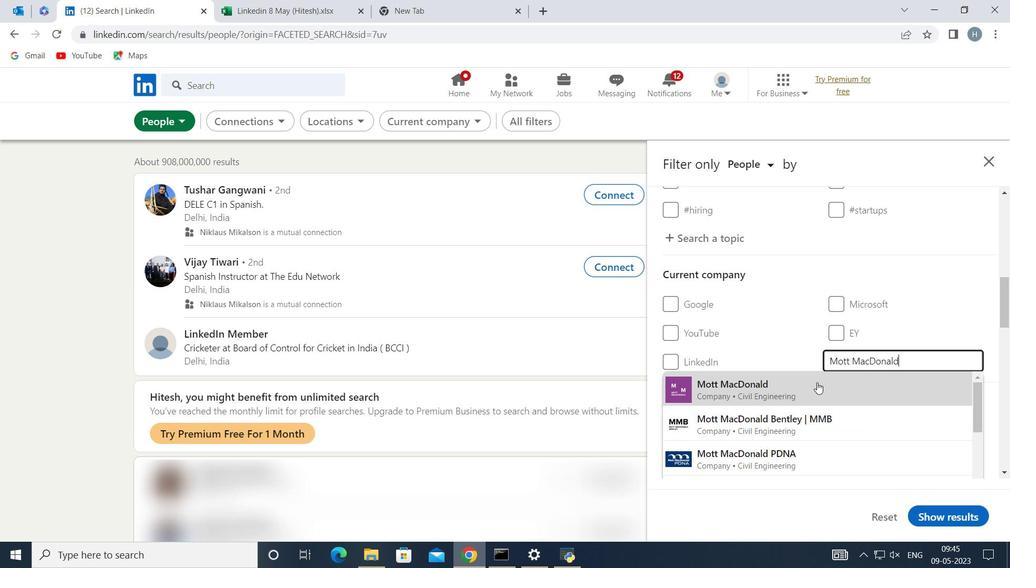 
Action: Mouse pressed left at (803, 385)
Screenshot: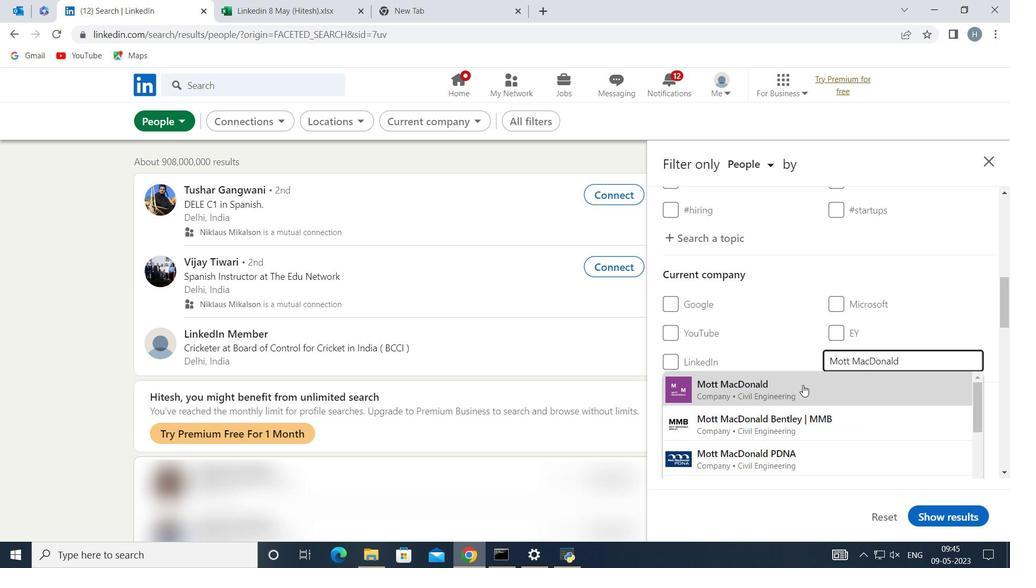
Action: Mouse moved to (790, 339)
Screenshot: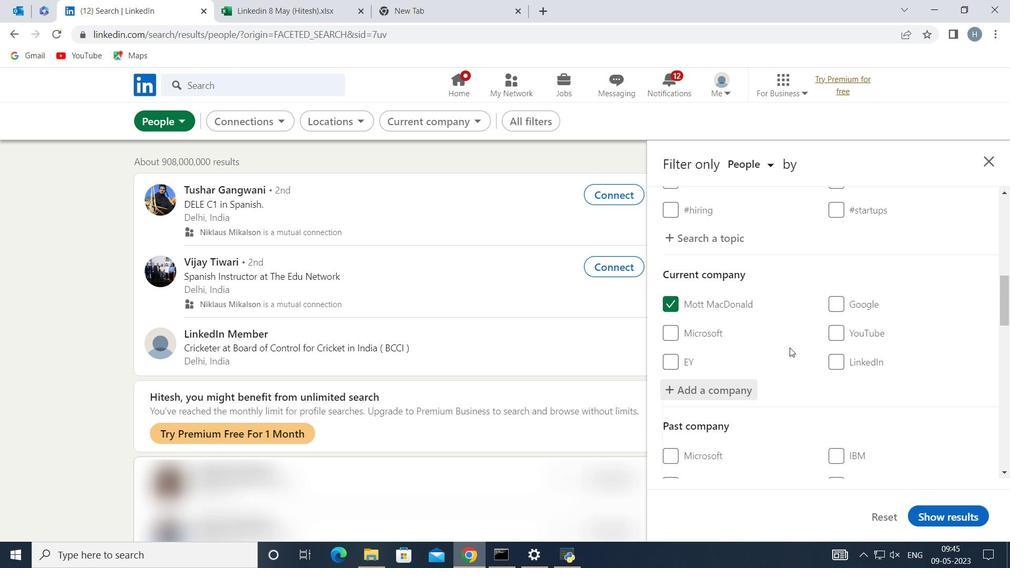 
Action: Mouse scrolled (790, 338) with delta (0, 0)
Screenshot: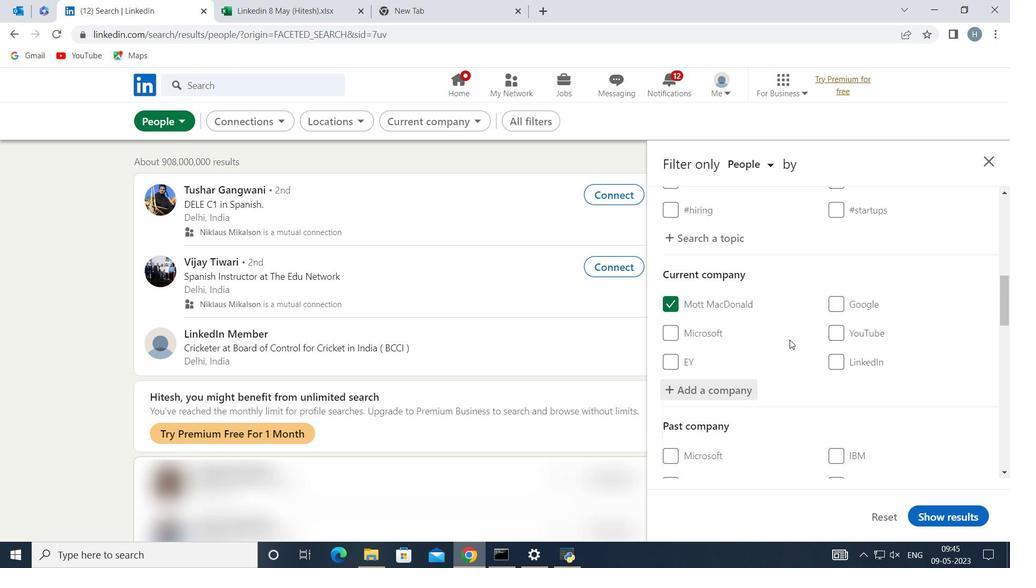 
Action: Mouse scrolled (790, 338) with delta (0, 0)
Screenshot: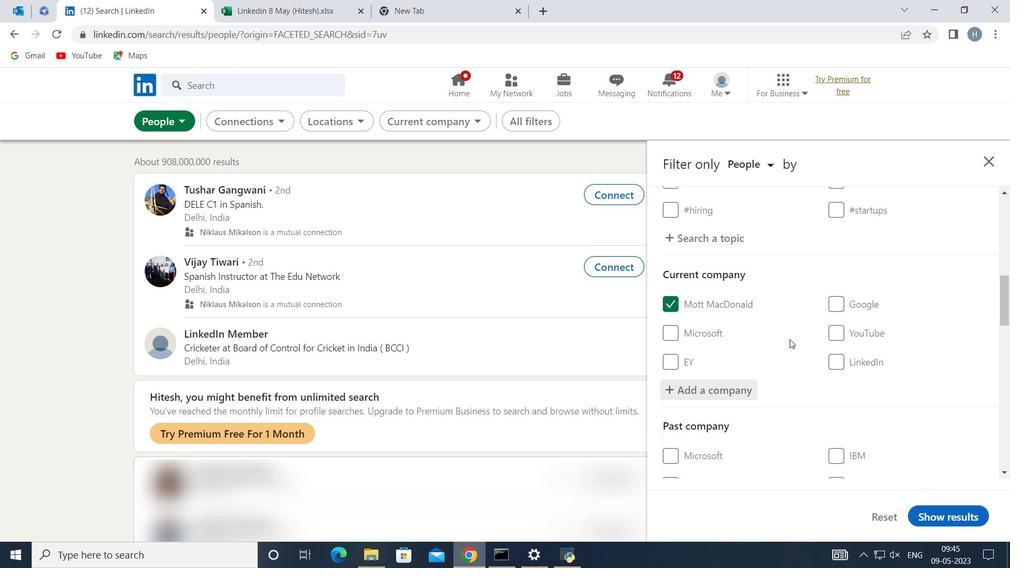 
Action: Mouse scrolled (790, 338) with delta (0, 0)
Screenshot: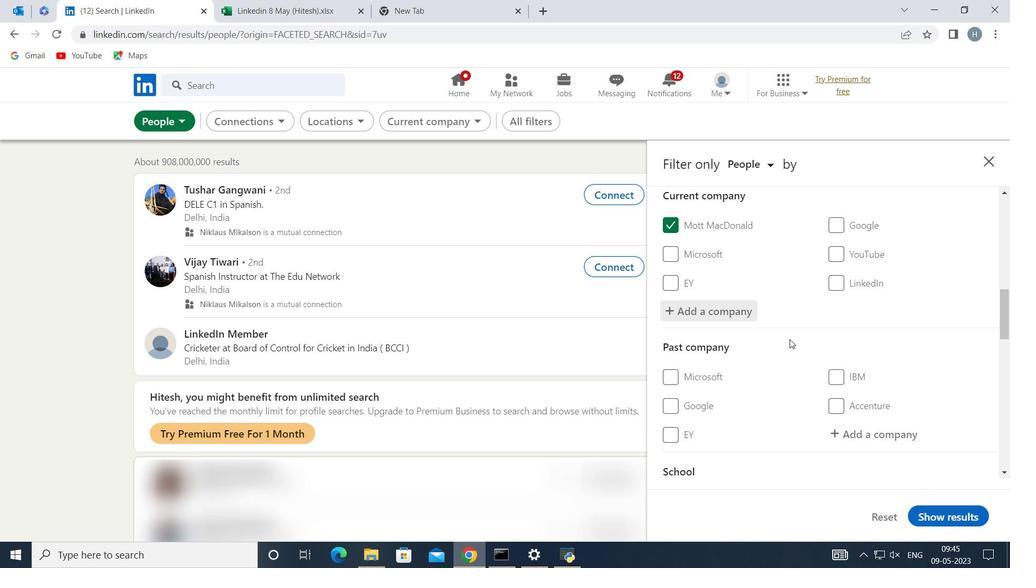 
Action: Mouse scrolled (790, 338) with delta (0, 0)
Screenshot: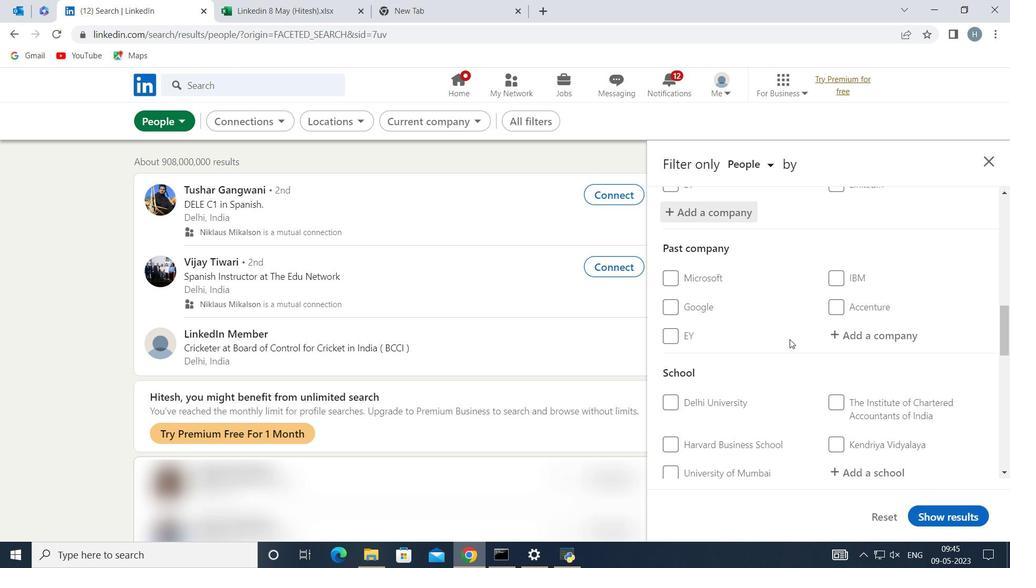 
Action: Mouse moved to (857, 387)
Screenshot: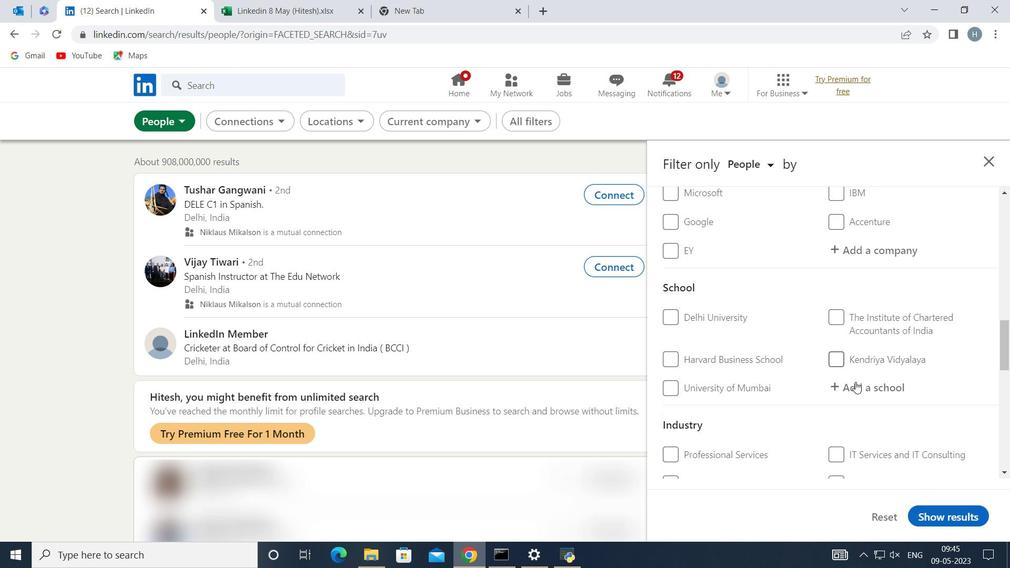 
Action: Mouse pressed left at (857, 387)
Screenshot: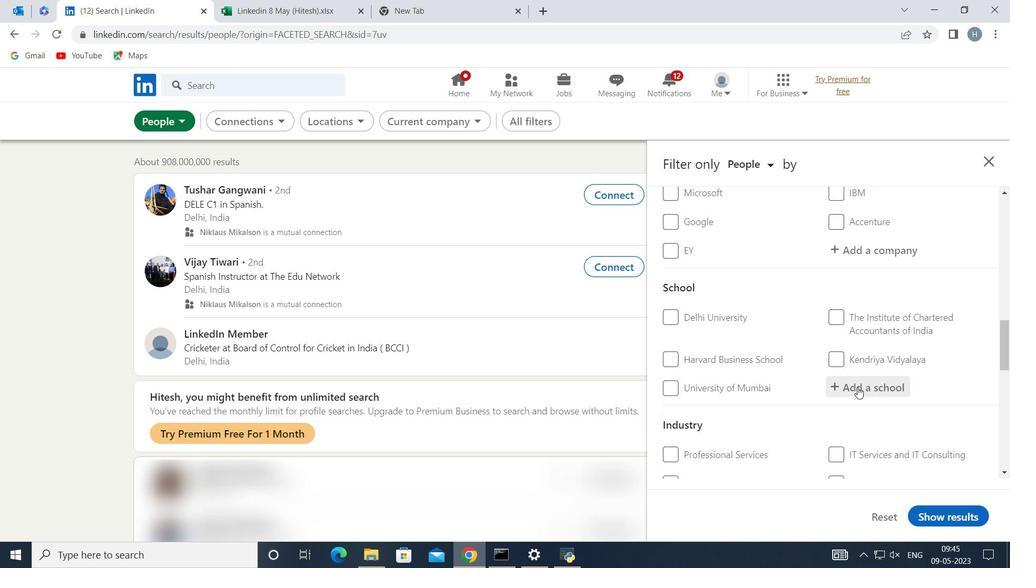 
Action: Mouse moved to (857, 387)
Screenshot: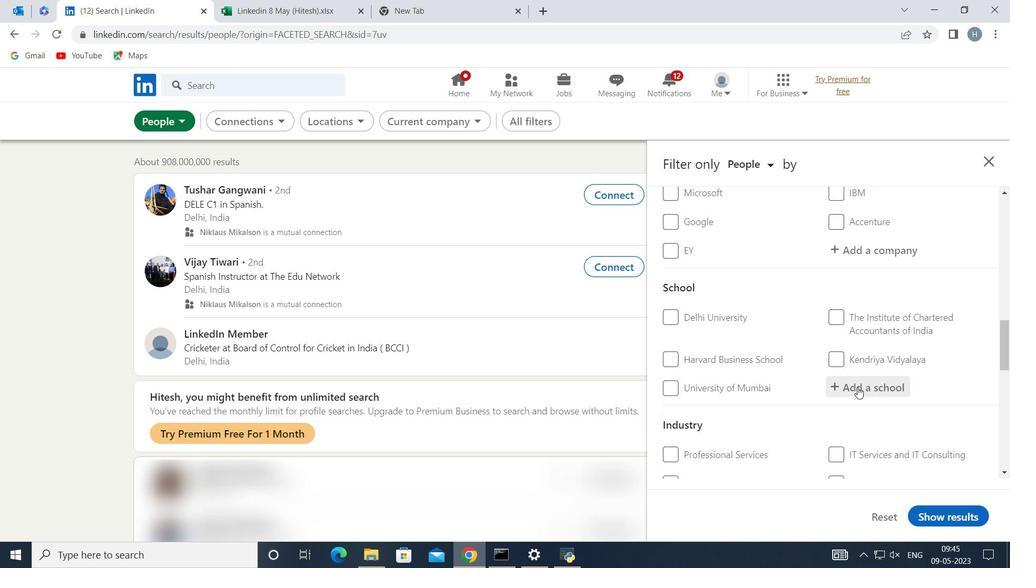 
Action: Key pressed <Key.shift>Lala<Key.space><Key.shift>Lajpatrai<Key.space><Key.shift>In
Screenshot: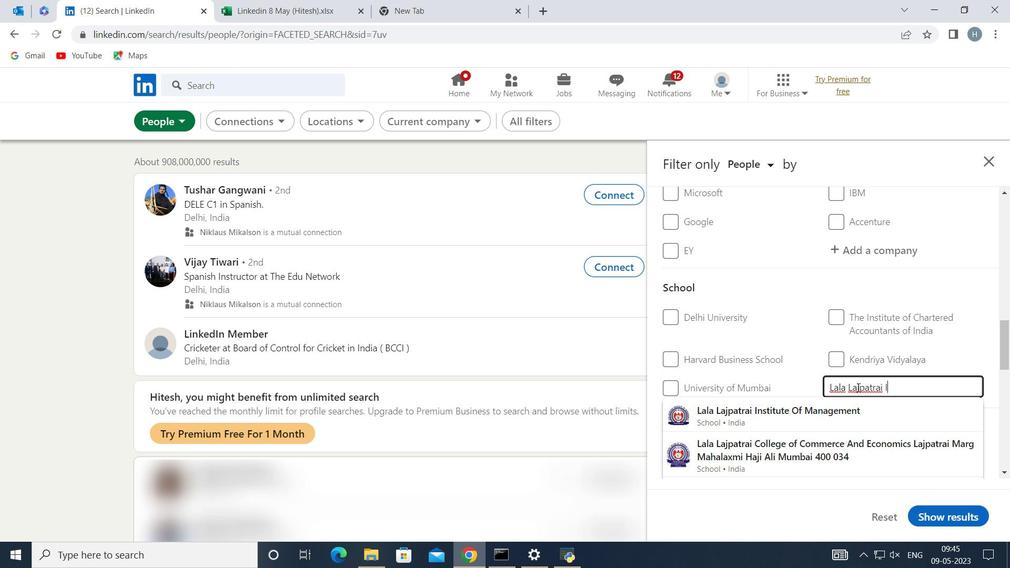 
Action: Mouse moved to (809, 410)
Screenshot: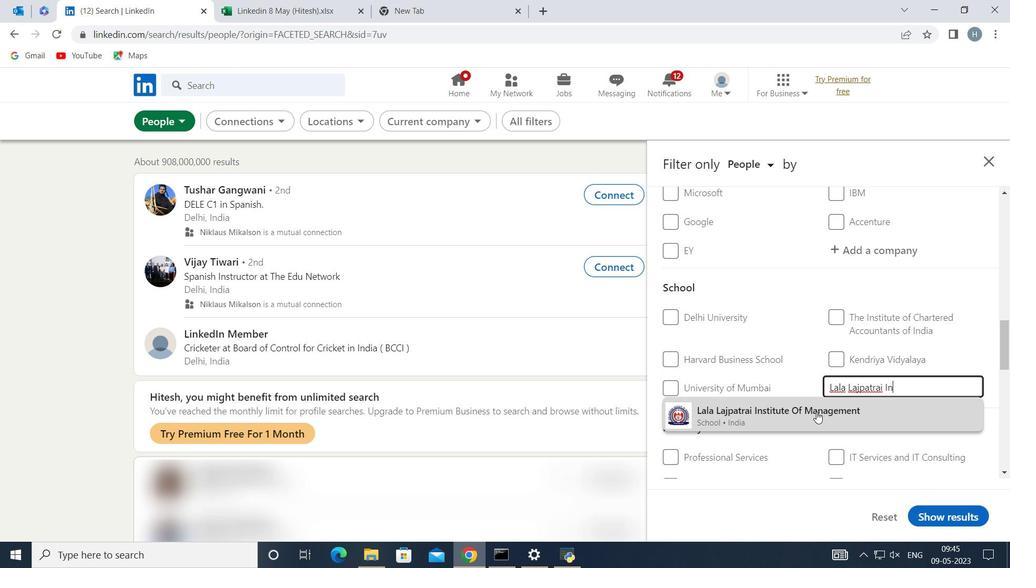 
Action: Mouse pressed left at (809, 410)
Screenshot: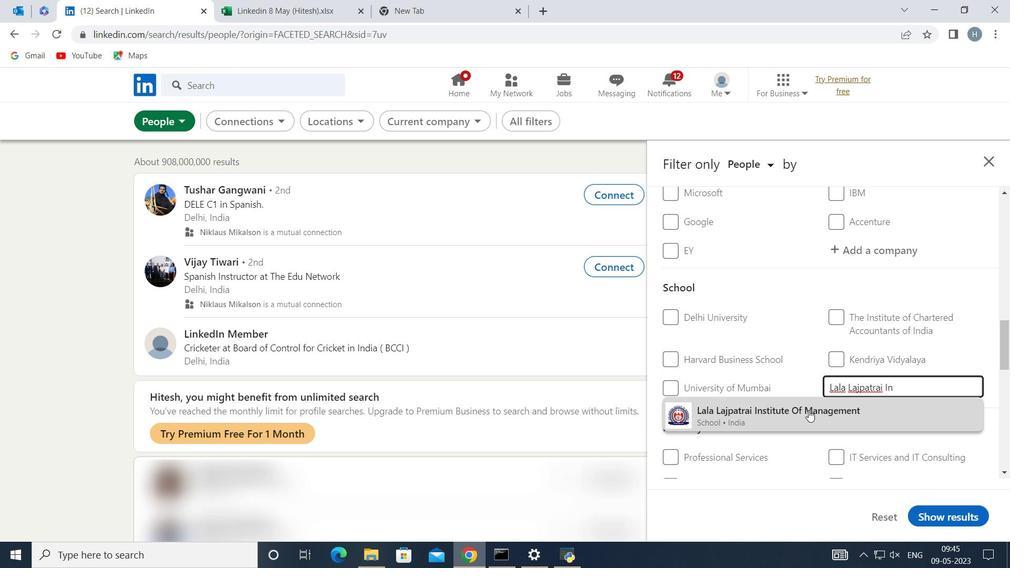 
Action: Mouse moved to (805, 366)
Screenshot: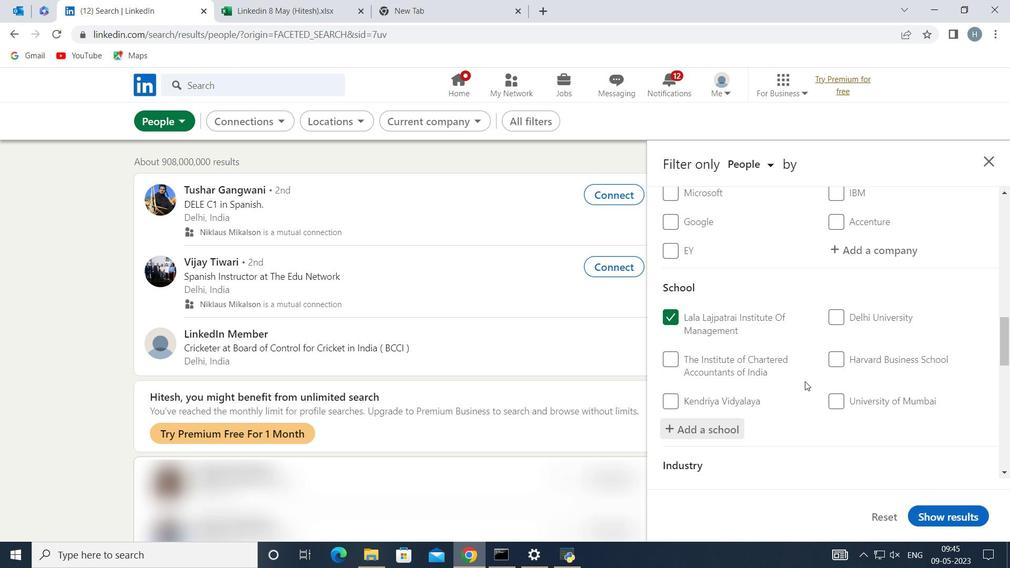 
Action: Mouse scrolled (805, 366) with delta (0, 0)
Screenshot: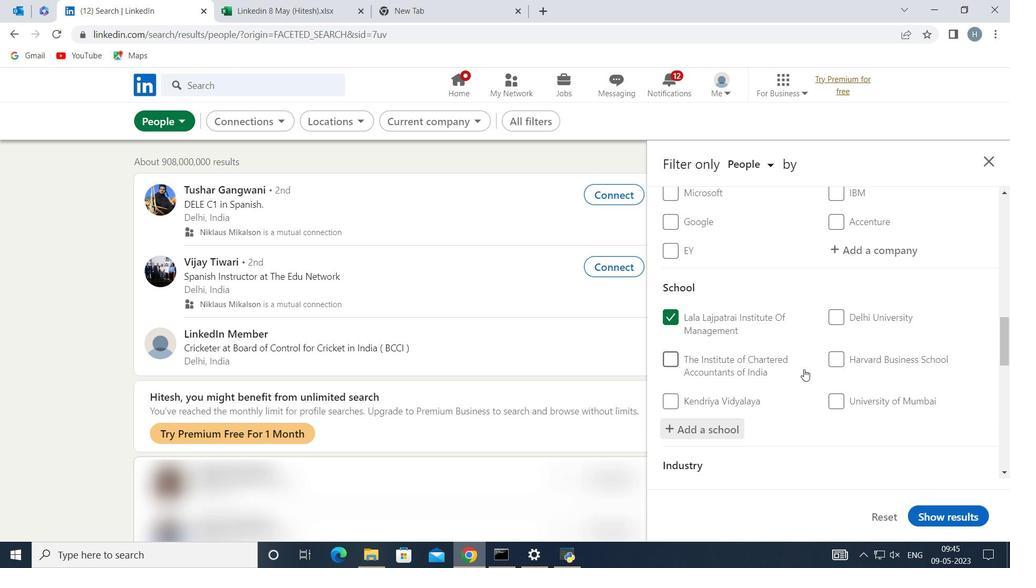 
Action: Mouse scrolled (805, 366) with delta (0, 0)
Screenshot: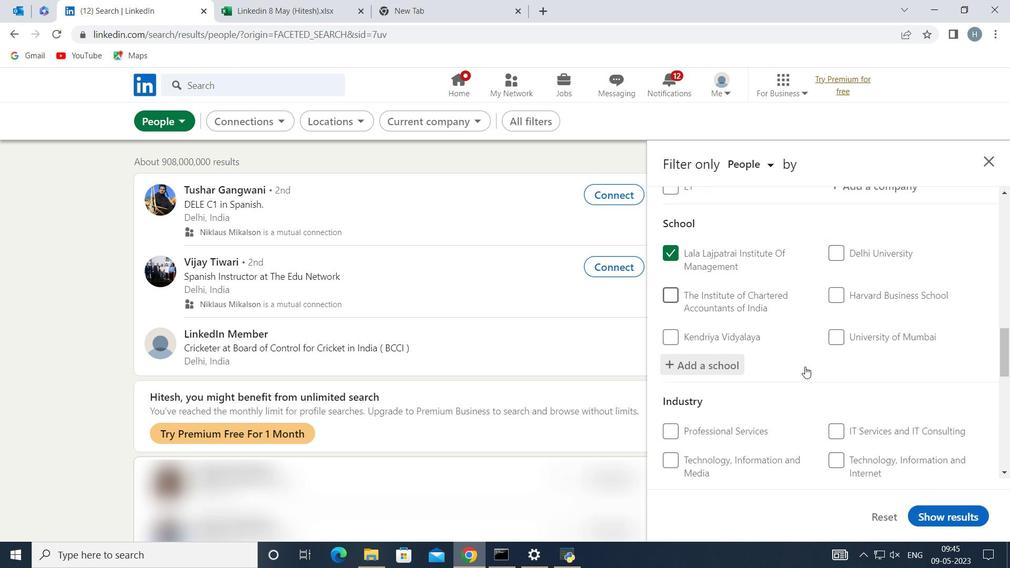 
Action: Mouse scrolled (805, 366) with delta (0, 0)
Screenshot: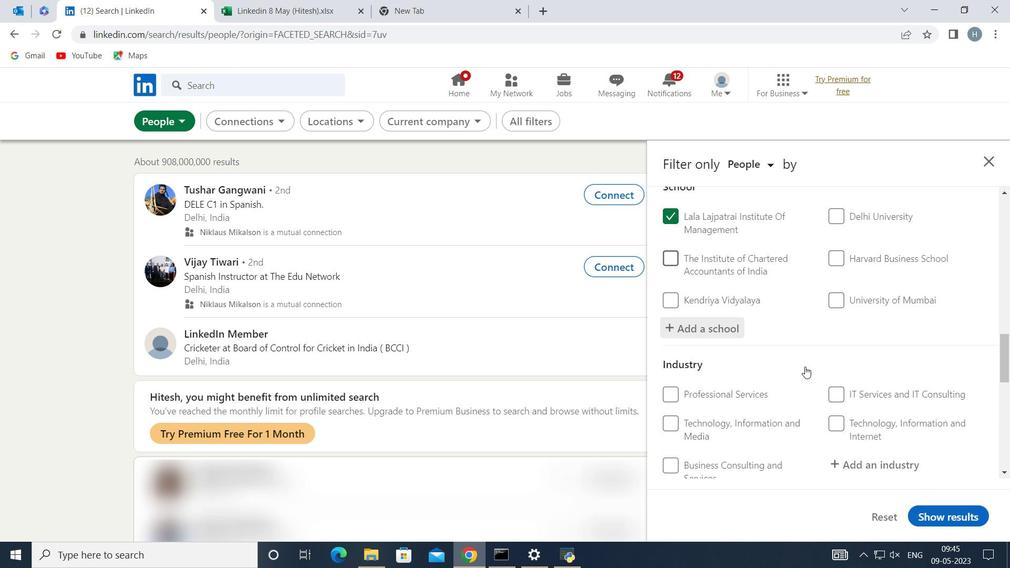 
Action: Mouse moved to (859, 366)
Screenshot: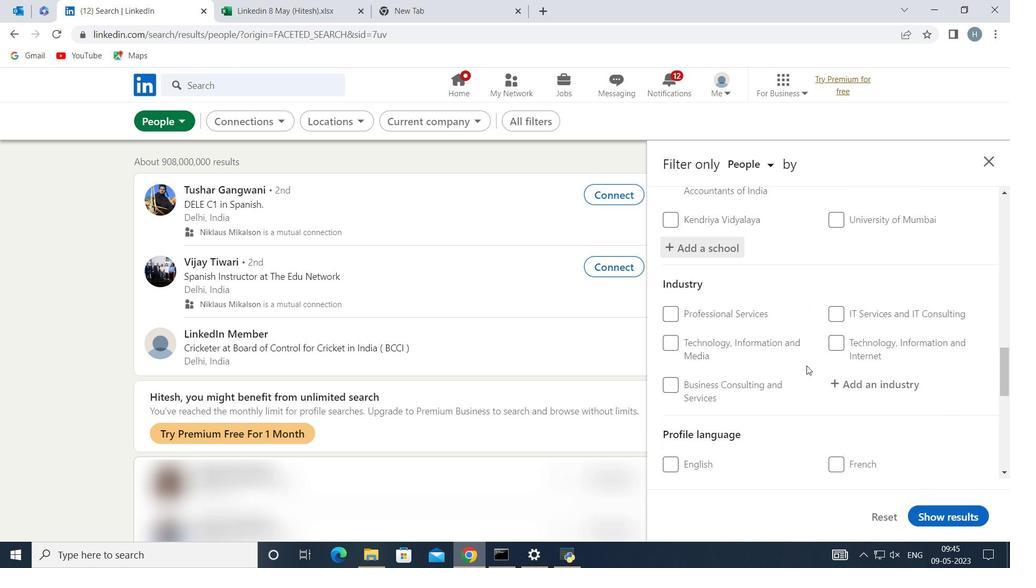 
Action: Mouse pressed left at (859, 366)
Screenshot: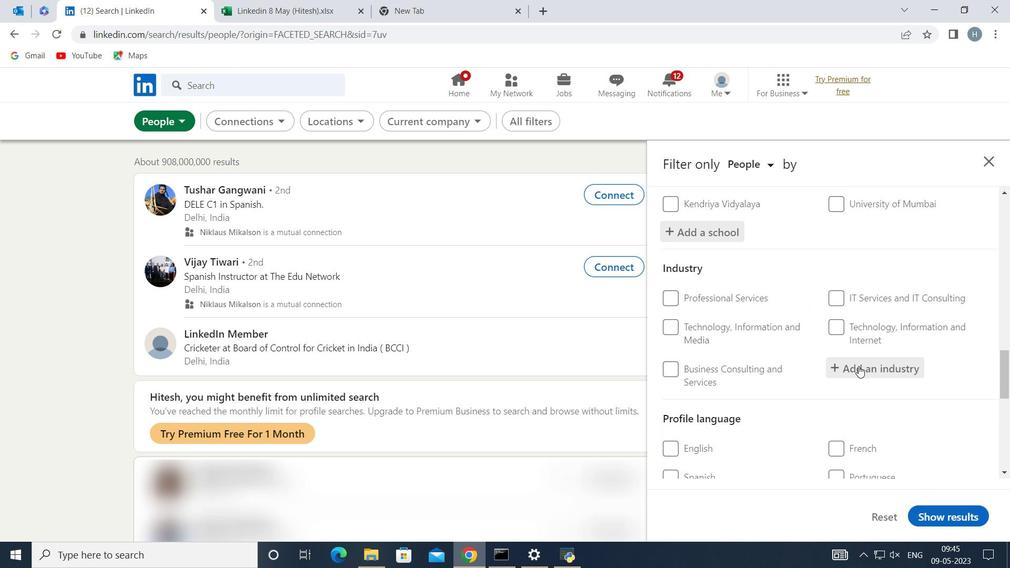 
Action: Key pressed <Key.shift>Museums
Screenshot: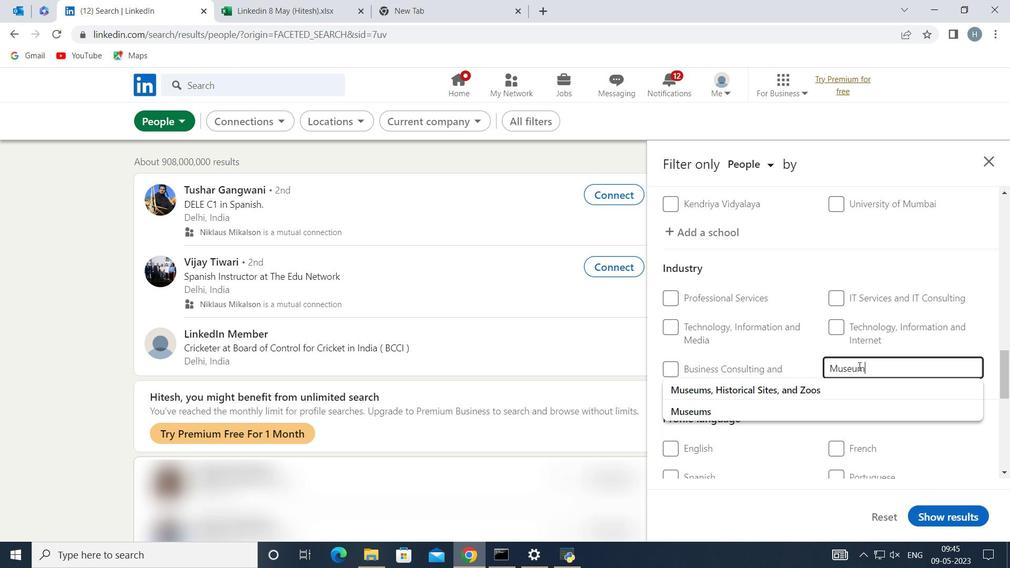 
Action: Mouse moved to (741, 404)
Screenshot: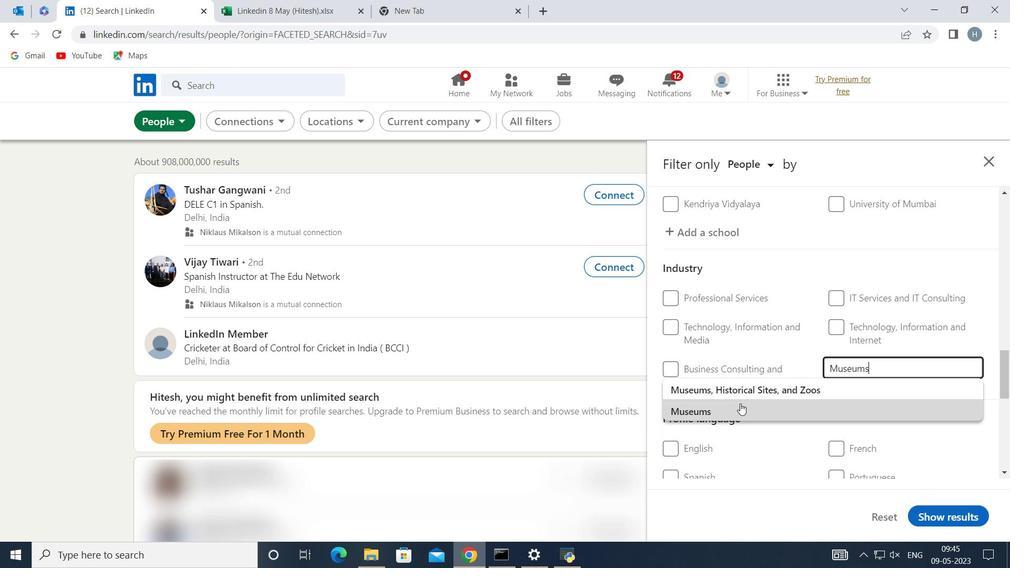 
Action: Mouse pressed left at (741, 404)
Screenshot: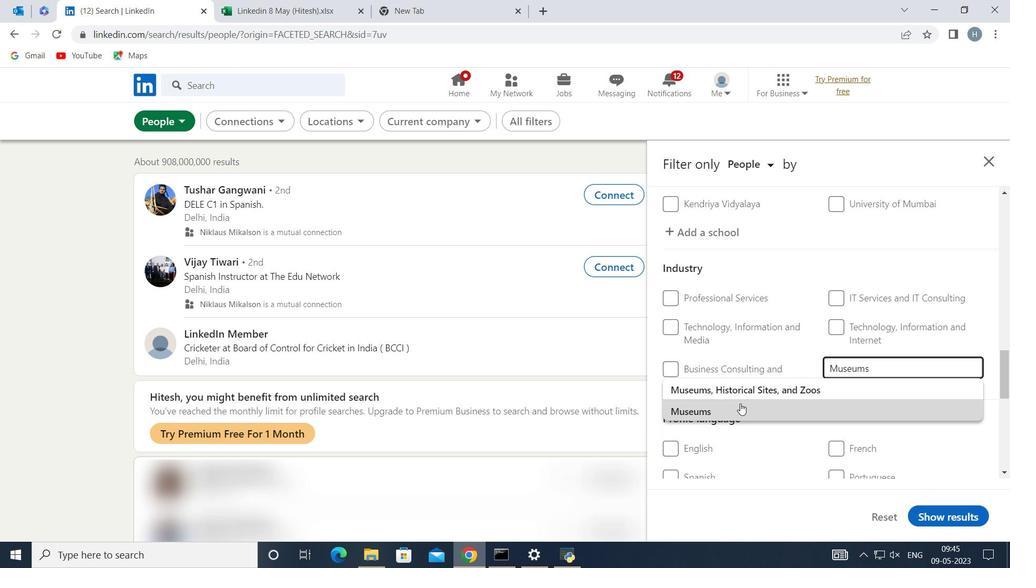 
Action: Mouse moved to (760, 371)
Screenshot: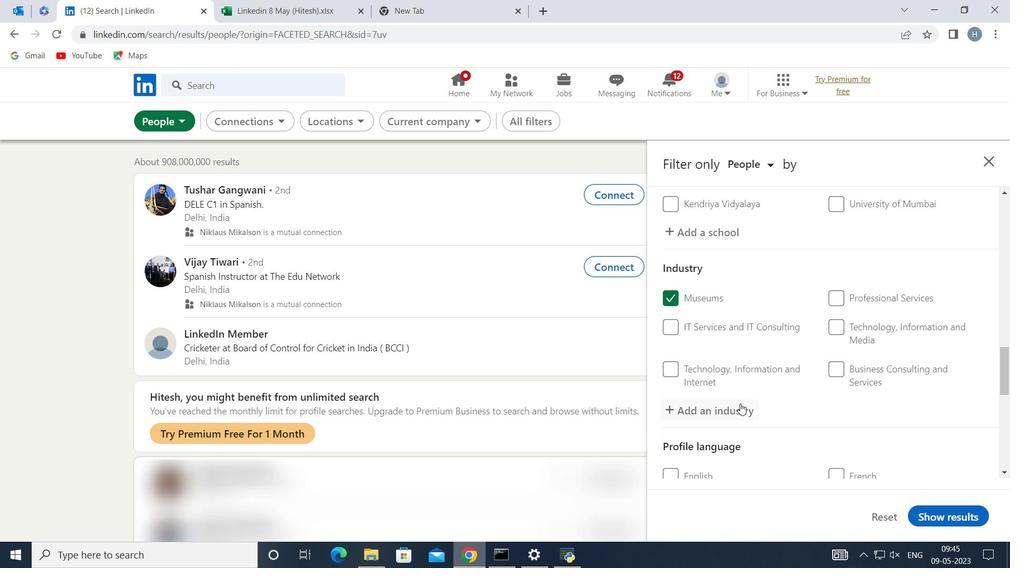 
Action: Mouse scrolled (760, 370) with delta (0, 0)
Screenshot: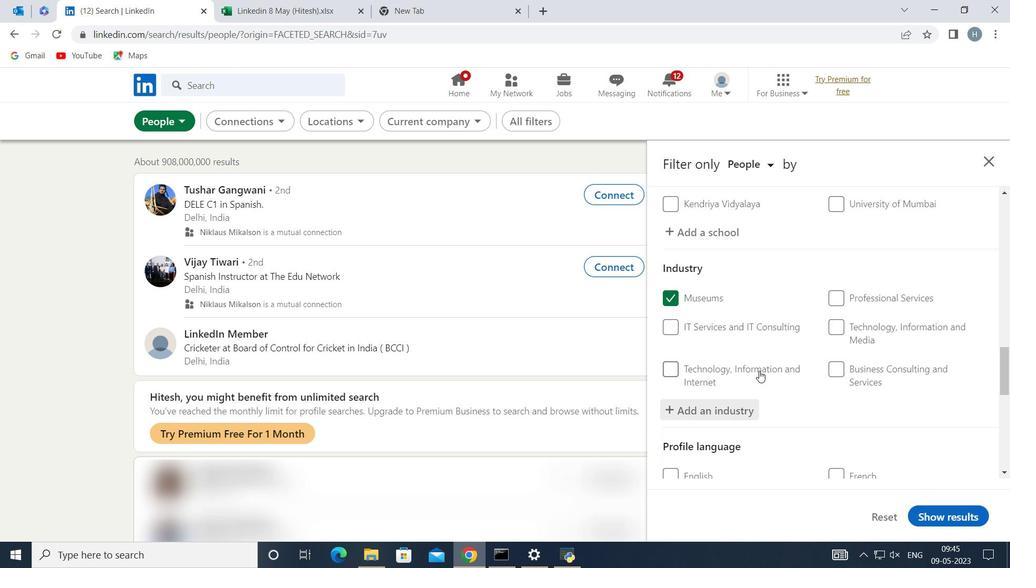 
Action: Mouse moved to (761, 370)
Screenshot: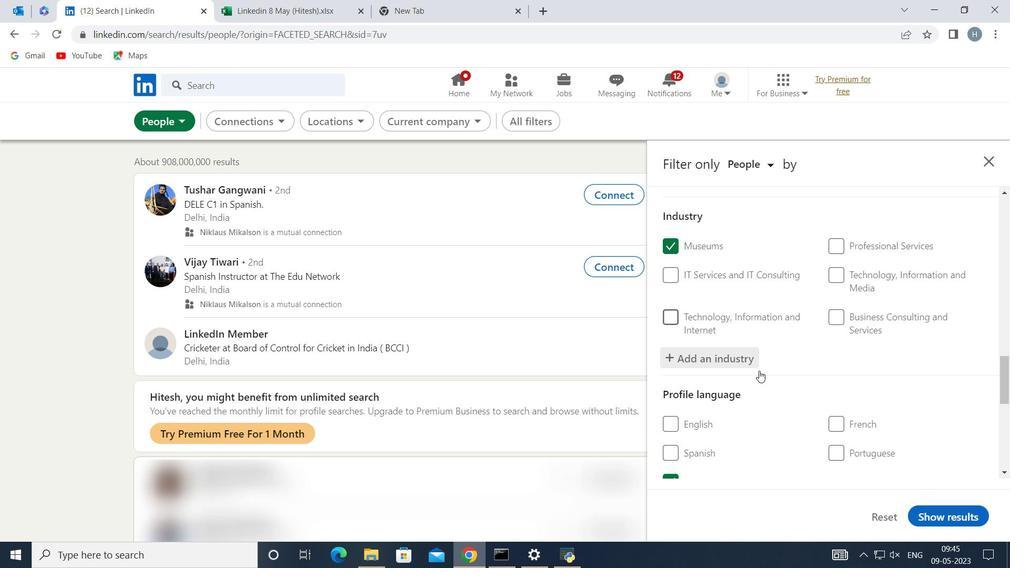 
Action: Mouse scrolled (761, 369) with delta (0, 0)
Screenshot: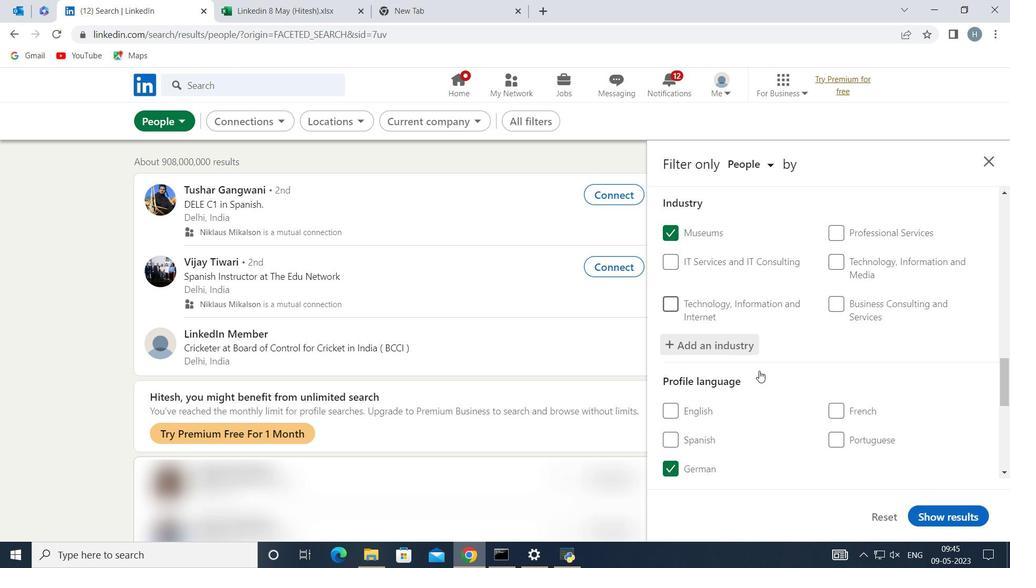 
Action: Mouse moved to (761, 369)
Screenshot: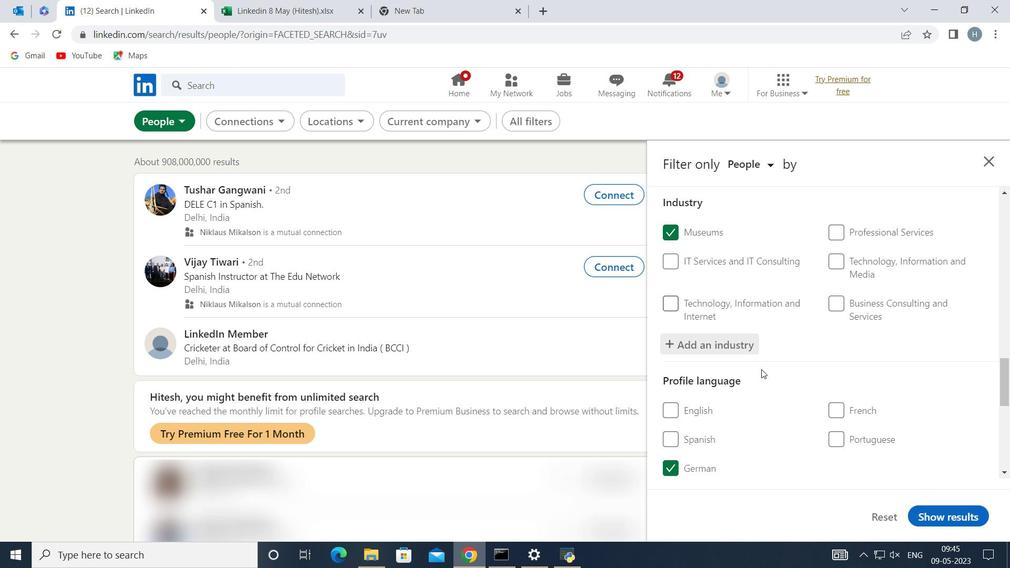 
Action: Mouse scrolled (761, 368) with delta (0, 0)
Screenshot: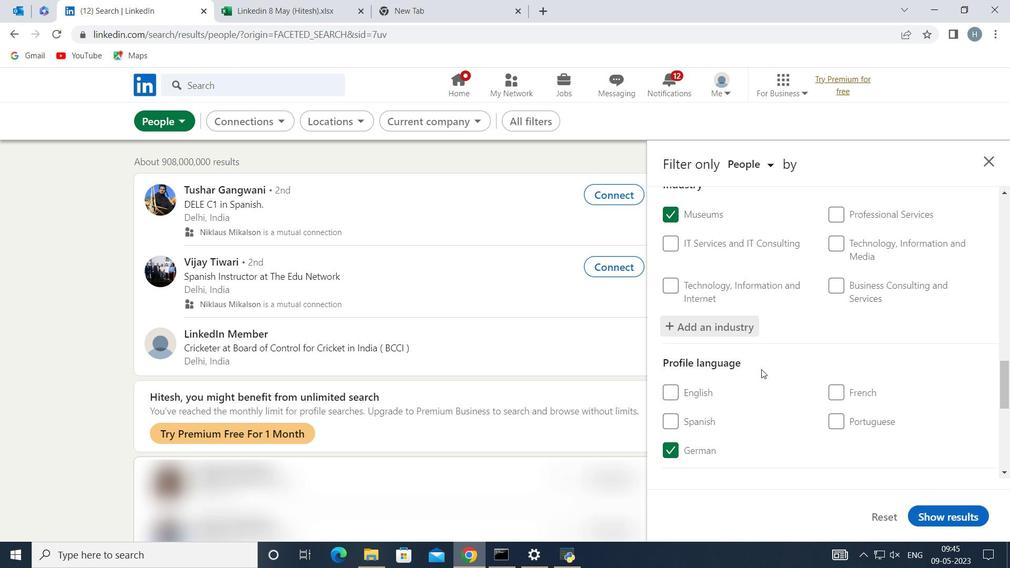 
Action: Mouse moved to (768, 366)
Screenshot: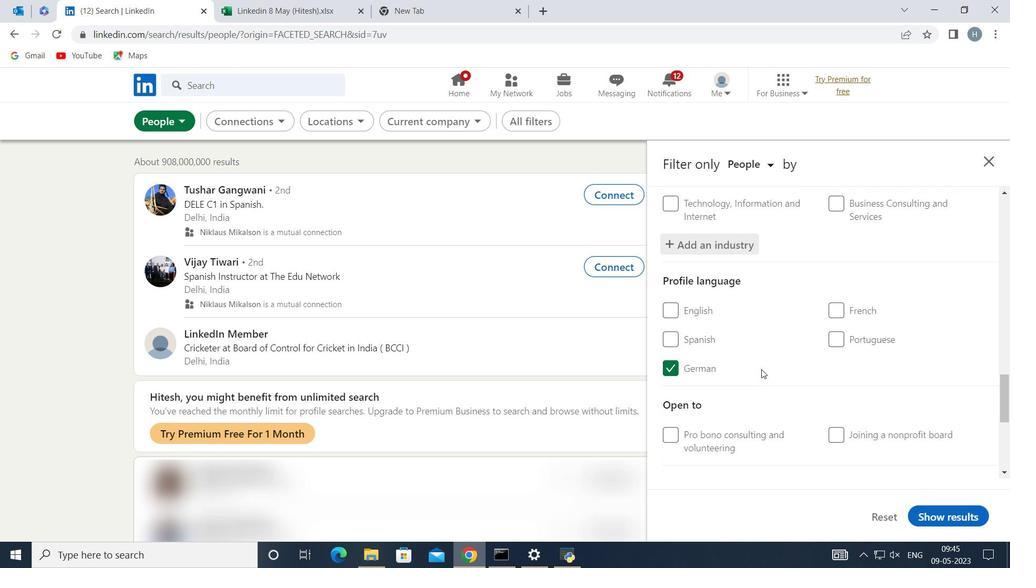 
Action: Mouse scrolled (768, 366) with delta (0, 0)
Screenshot: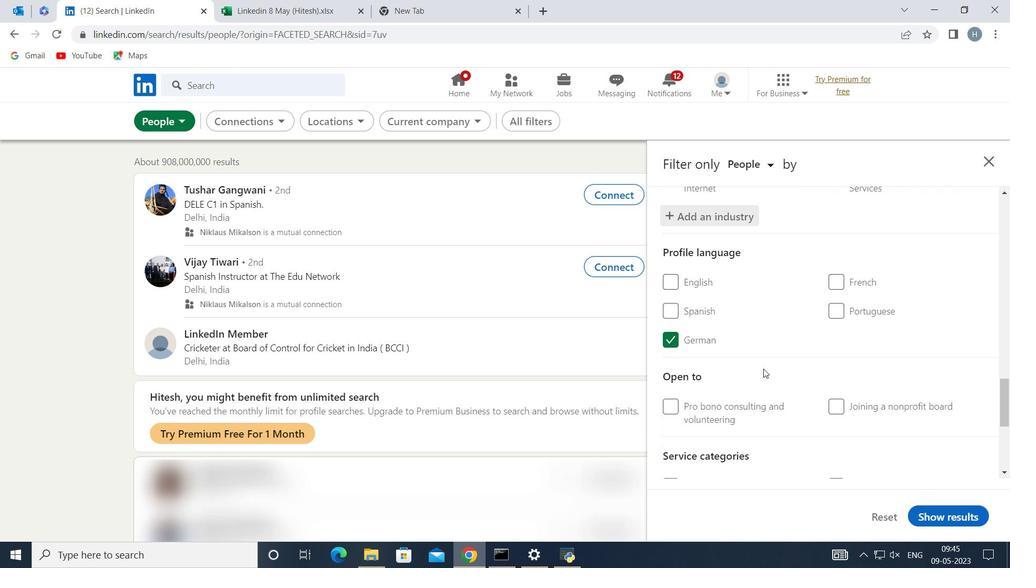 
Action: Mouse moved to (772, 366)
Screenshot: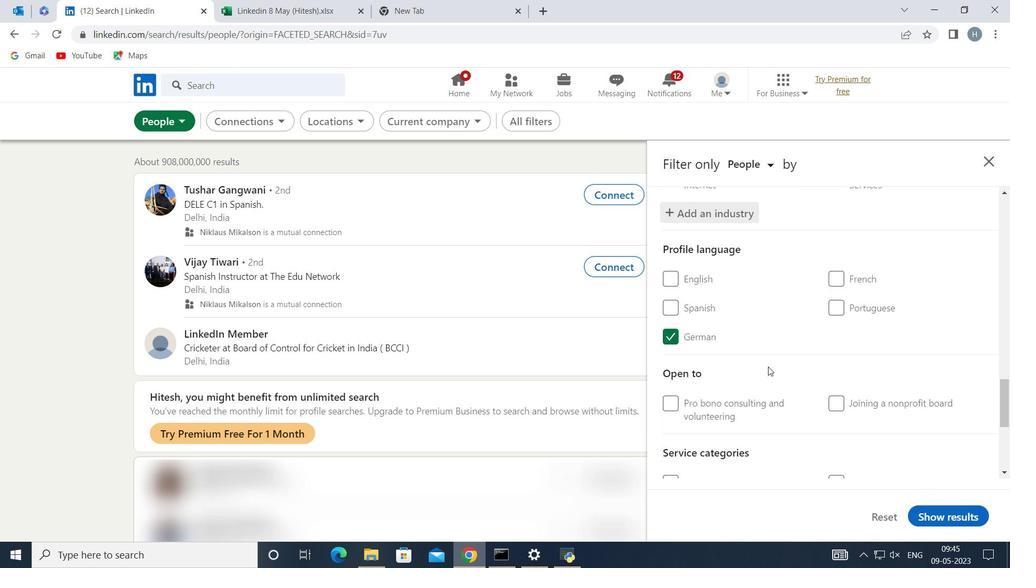 
Action: Mouse scrolled (772, 365) with delta (0, 0)
Screenshot: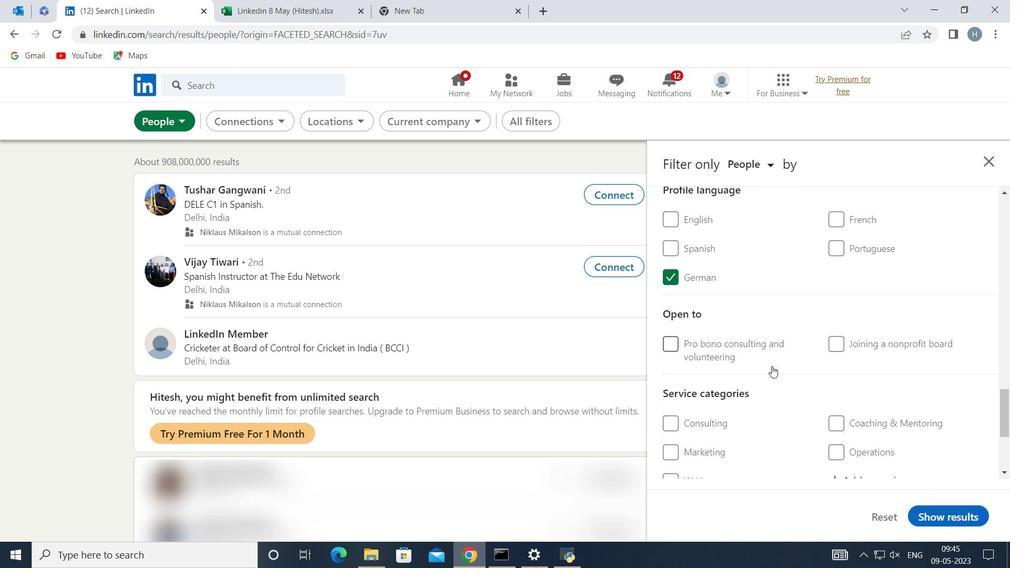
Action: Mouse moved to (772, 365)
Screenshot: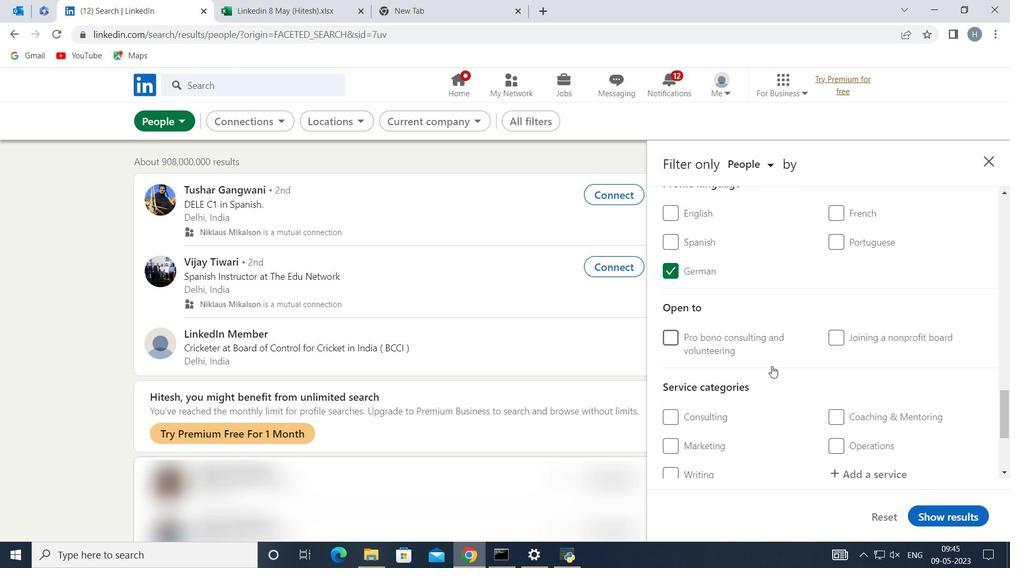 
Action: Mouse scrolled (772, 365) with delta (0, 0)
Screenshot: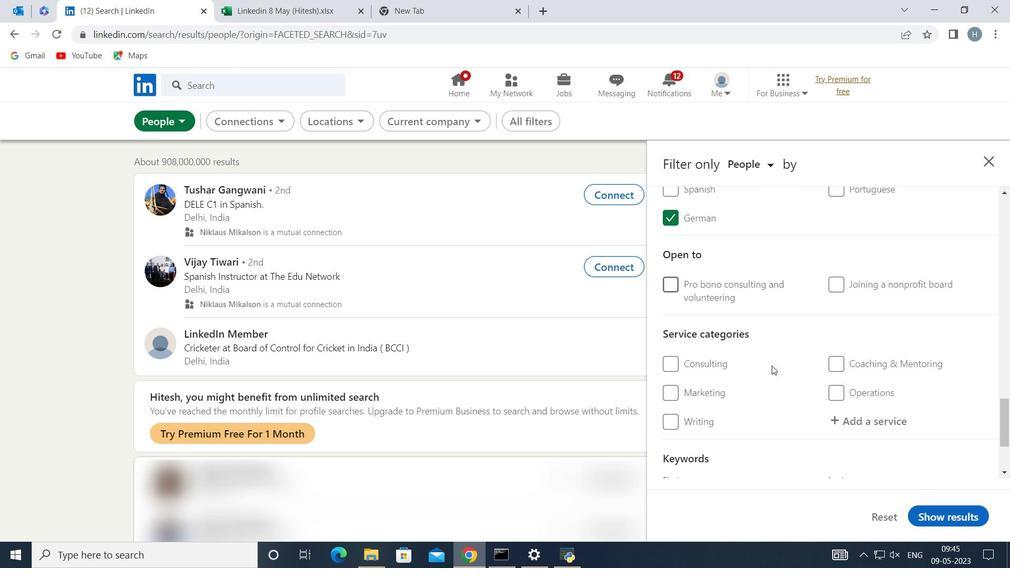 
Action: Mouse moved to (846, 346)
Screenshot: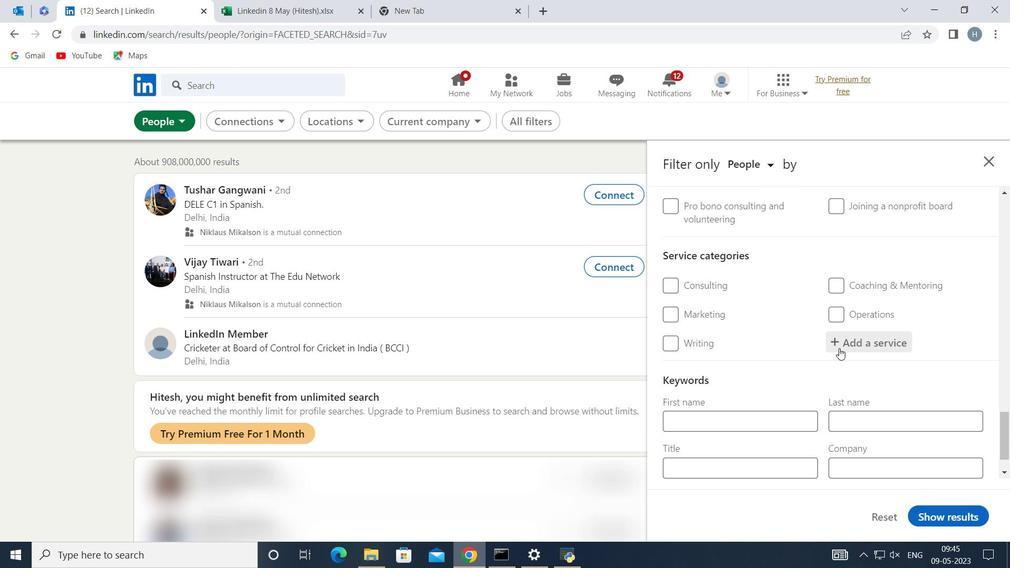 
Action: Mouse pressed left at (846, 346)
Screenshot: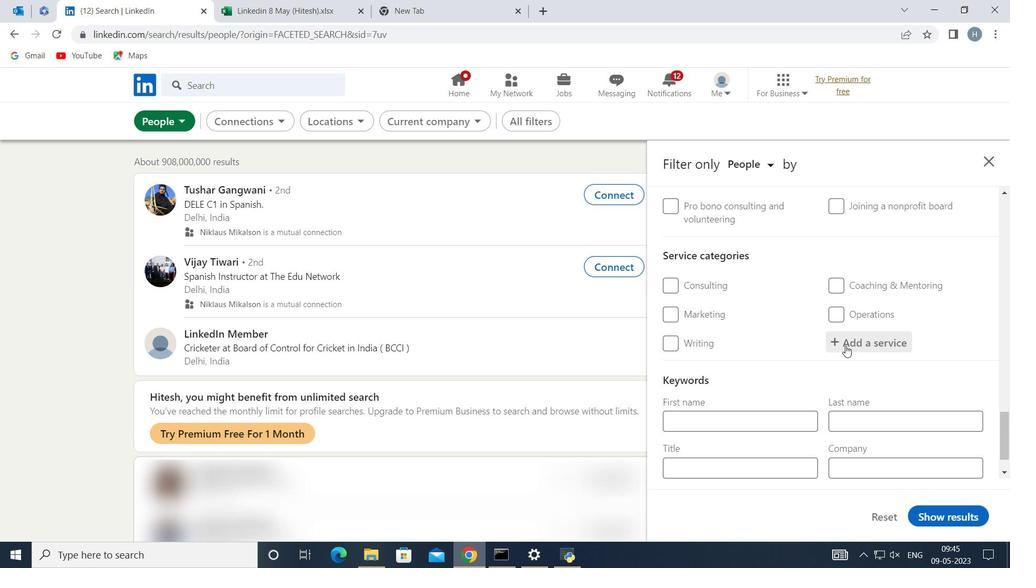 
Action: Key pressed <Key.shift>Word<Key.shift>Press
Screenshot: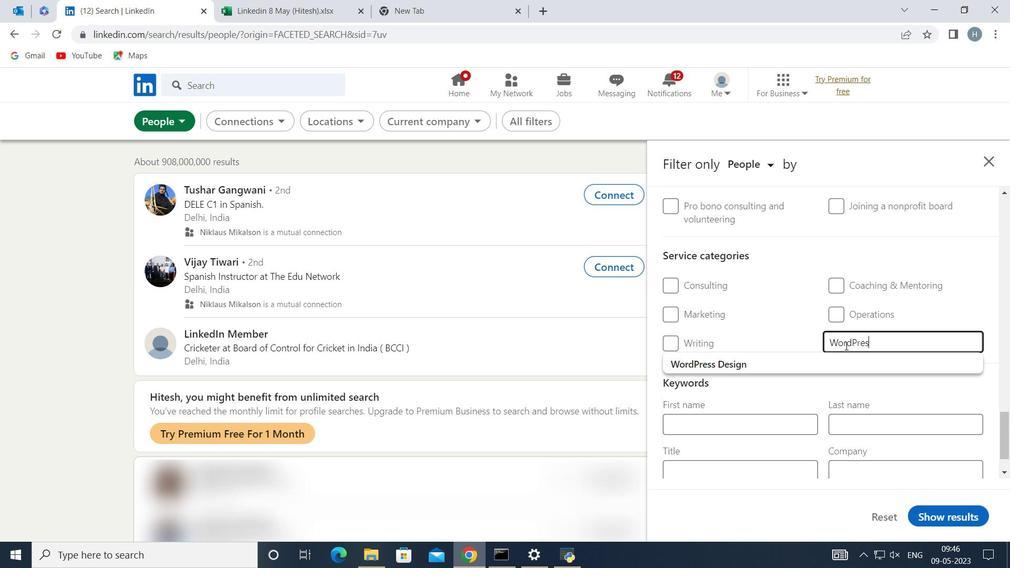 
Action: Mouse moved to (796, 355)
Screenshot: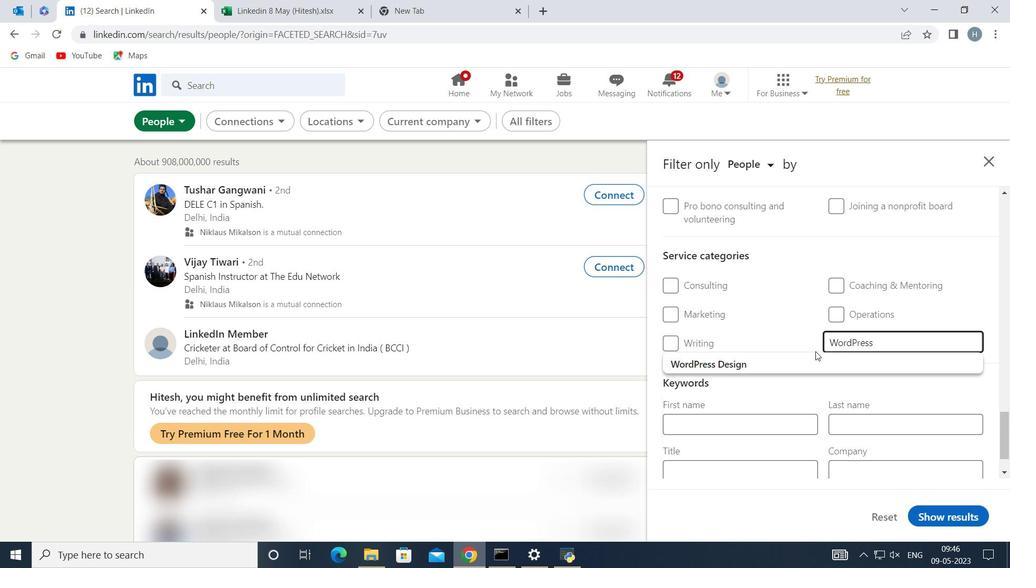 
Action: Mouse pressed left at (796, 355)
Screenshot: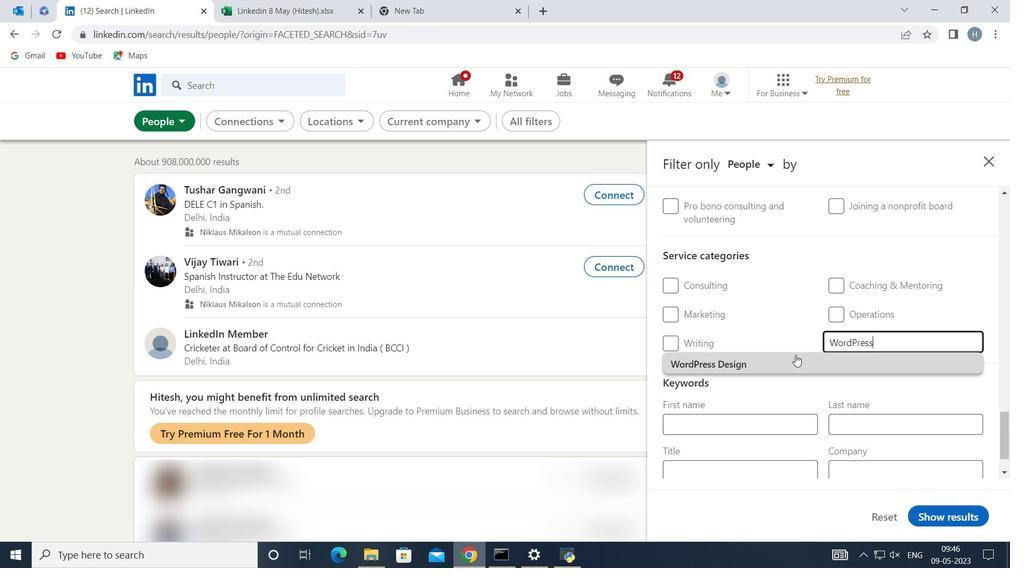 
Action: Mouse moved to (796, 353)
Screenshot: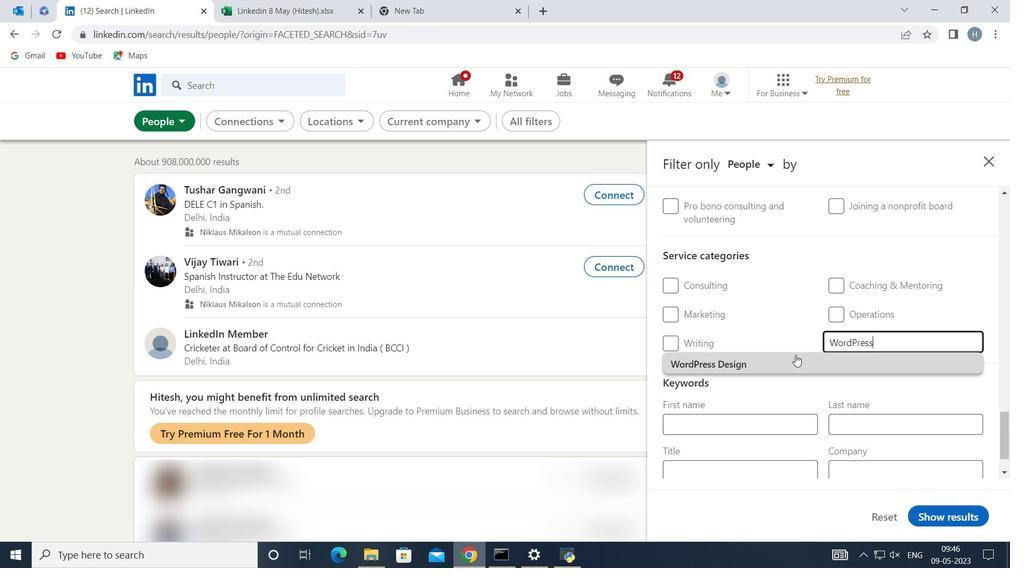 
Action: Mouse scrolled (796, 353) with delta (0, 0)
Screenshot: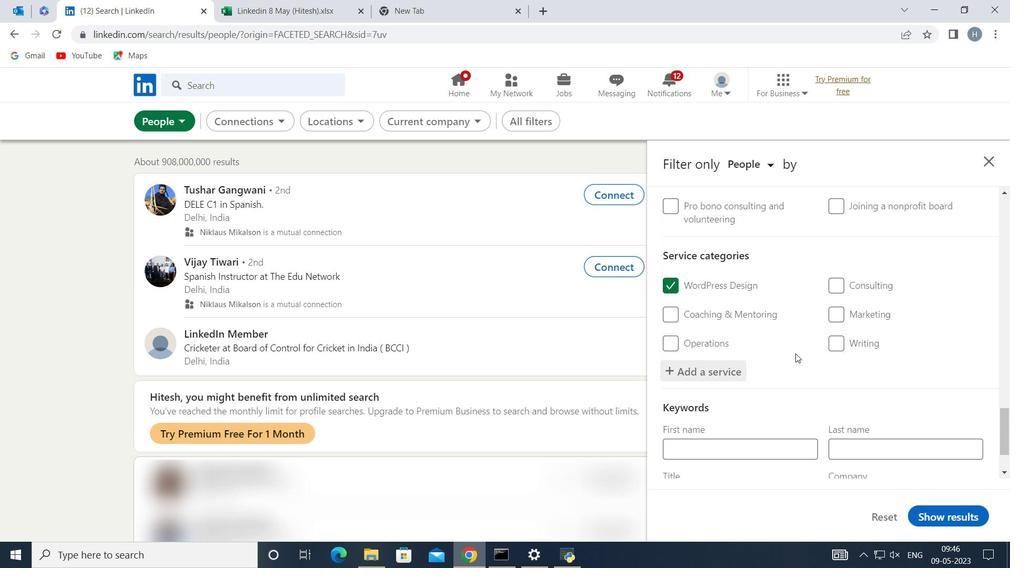 
Action: Mouse scrolled (796, 353) with delta (0, 0)
Screenshot: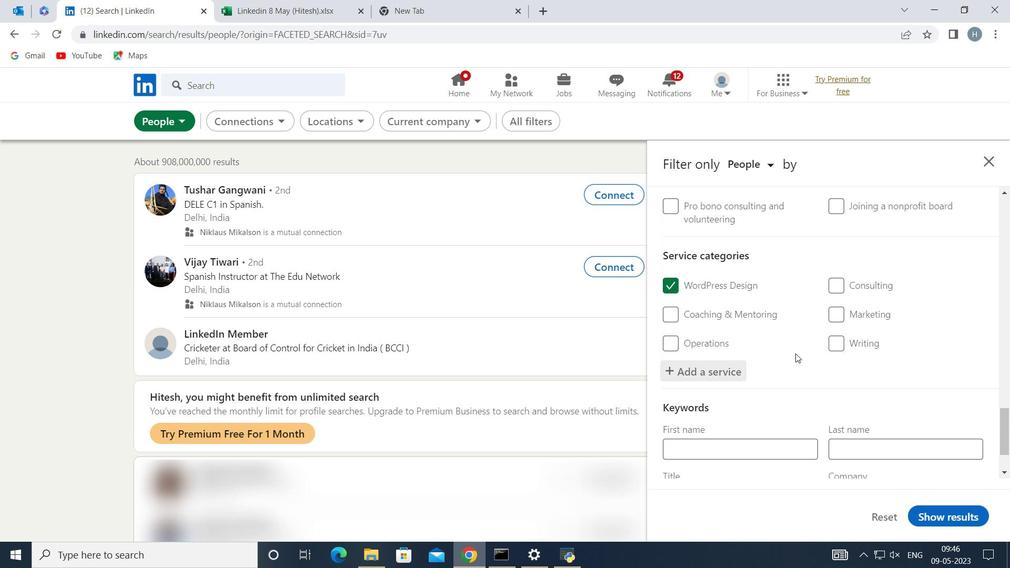 
Action: Mouse scrolled (796, 353) with delta (0, 0)
Screenshot: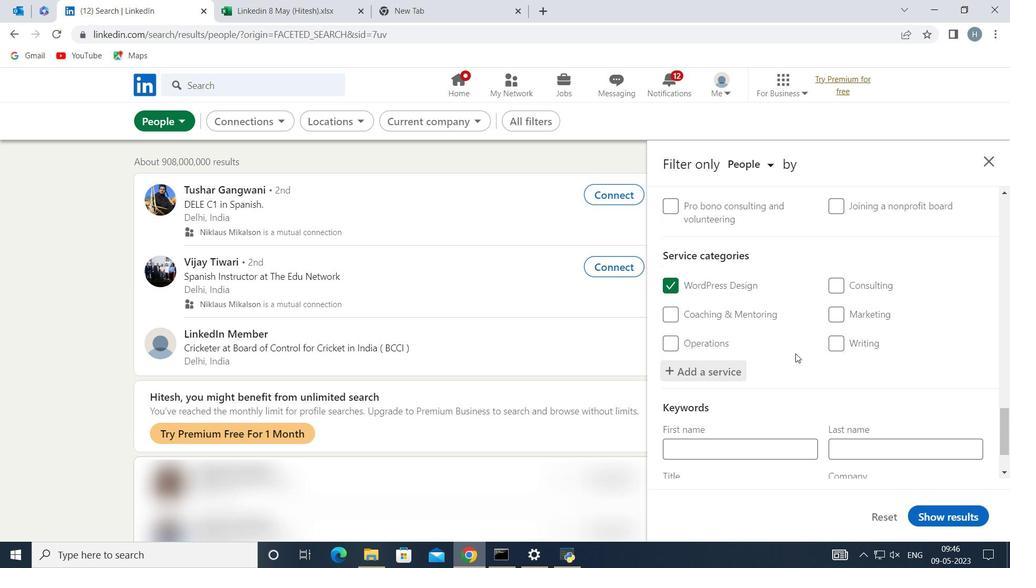 
Action: Mouse scrolled (796, 353) with delta (0, 0)
Screenshot: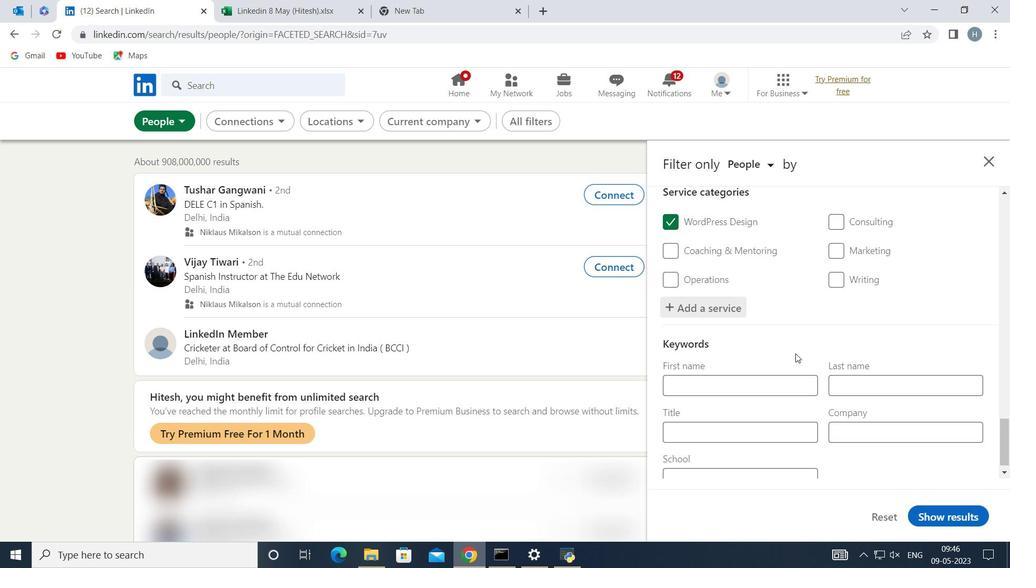
Action: Mouse moved to (785, 418)
Screenshot: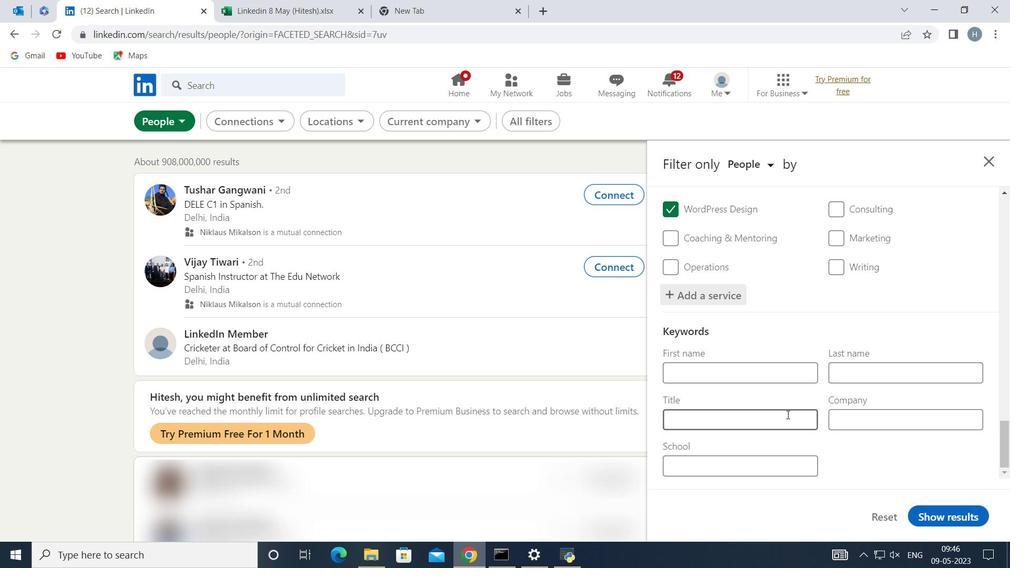 
Action: Mouse pressed left at (785, 418)
Screenshot: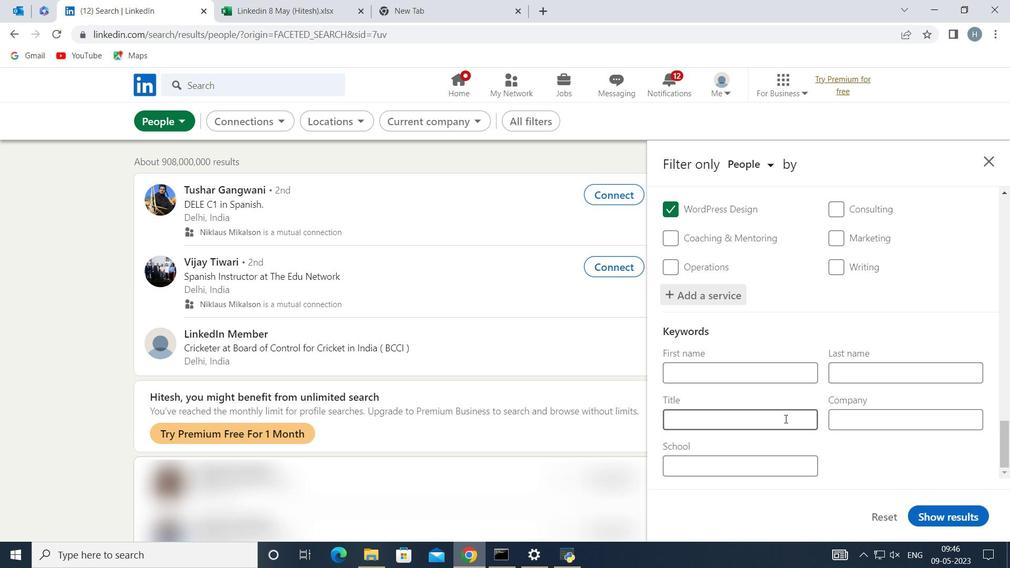
Action: Key pressed <Key.shift>Well<Key.space><Key.shift>Drillr<Key.backspace>er
Screenshot: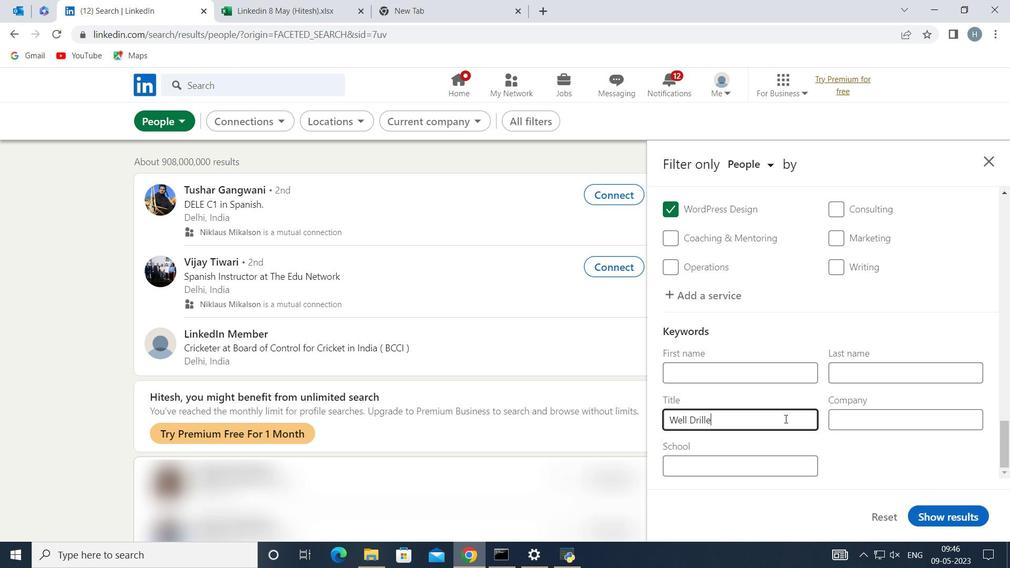 
Action: Mouse moved to (952, 517)
Screenshot: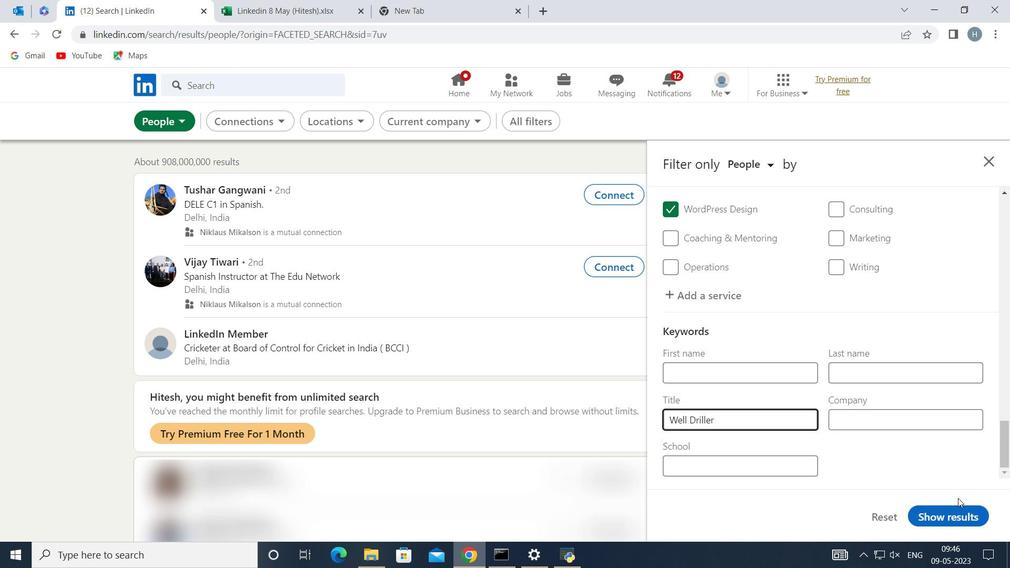 
Action: Mouse pressed left at (952, 517)
Screenshot: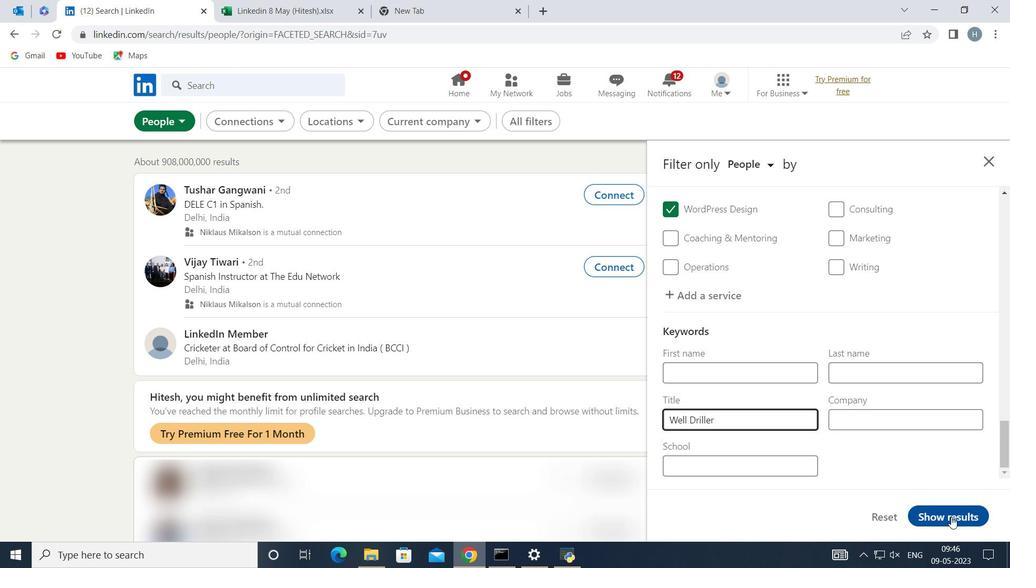 
Action: Mouse moved to (615, 329)
Screenshot: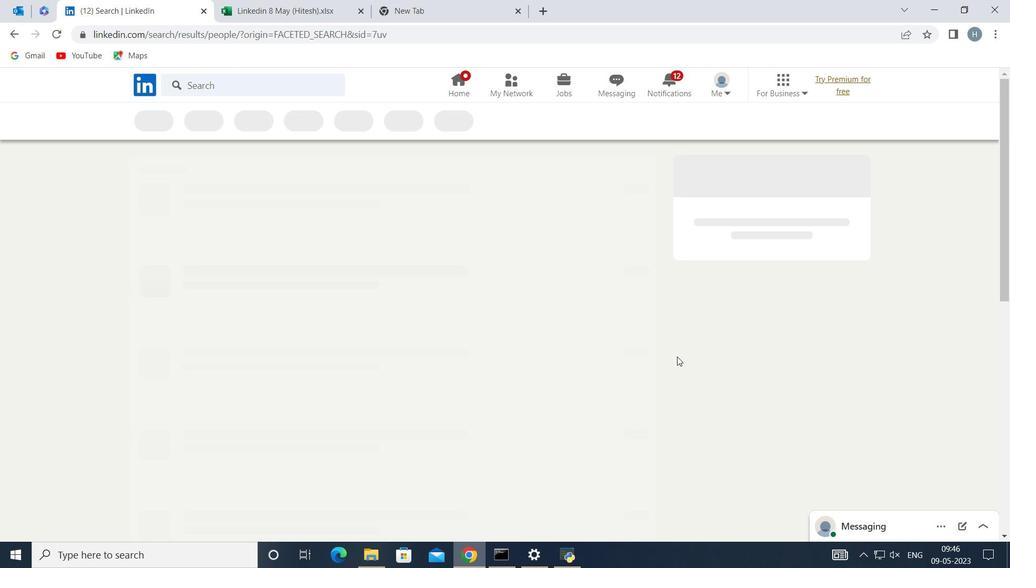 
